 Task: Open Card Card0000000048 in Board Board0000000012 in Workspace WS0000000004 in Trello. Add Member Carxxstreet791@gmail.com to Card Card0000000048 in Board Board0000000012 in Workspace WS0000000004 in Trello. Add Red Label titled Label0000000048 to Card Card0000000048 in Board Board0000000012 in Workspace WS0000000004 in Trello. Add Checklist CL0000000048 to Card Card0000000048 in Board Board0000000012 in Workspace WS0000000004 in Trello. Add Dates with Start Date as Nov 01 2023 and Due Date as Nov 30 2023 to Card Card0000000048 in Board Board0000000012 in Workspace WS0000000004 in Trello
Action: Mouse moved to (89, 493)
Screenshot: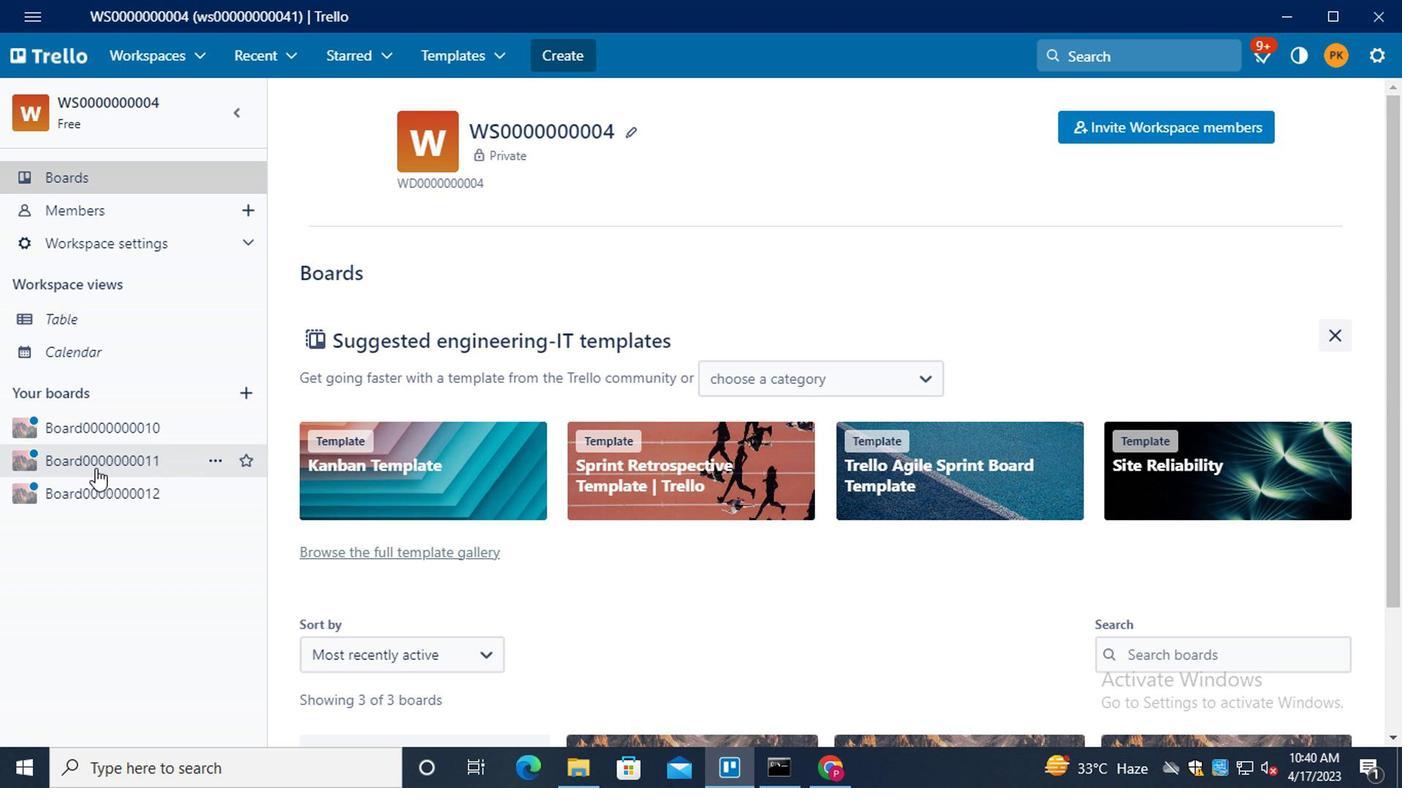 
Action: Mouse pressed left at (89, 493)
Screenshot: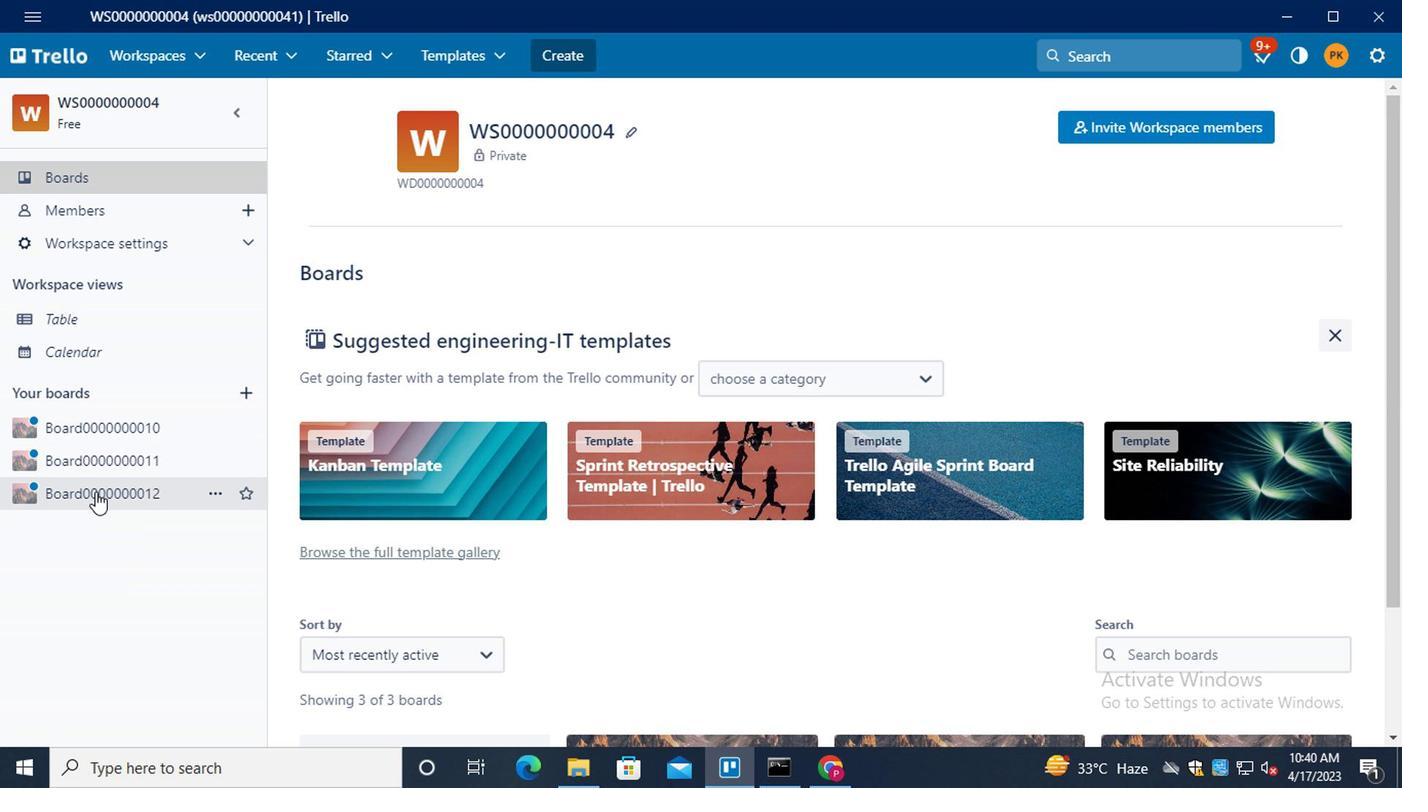 
Action: Mouse moved to (372, 475)
Screenshot: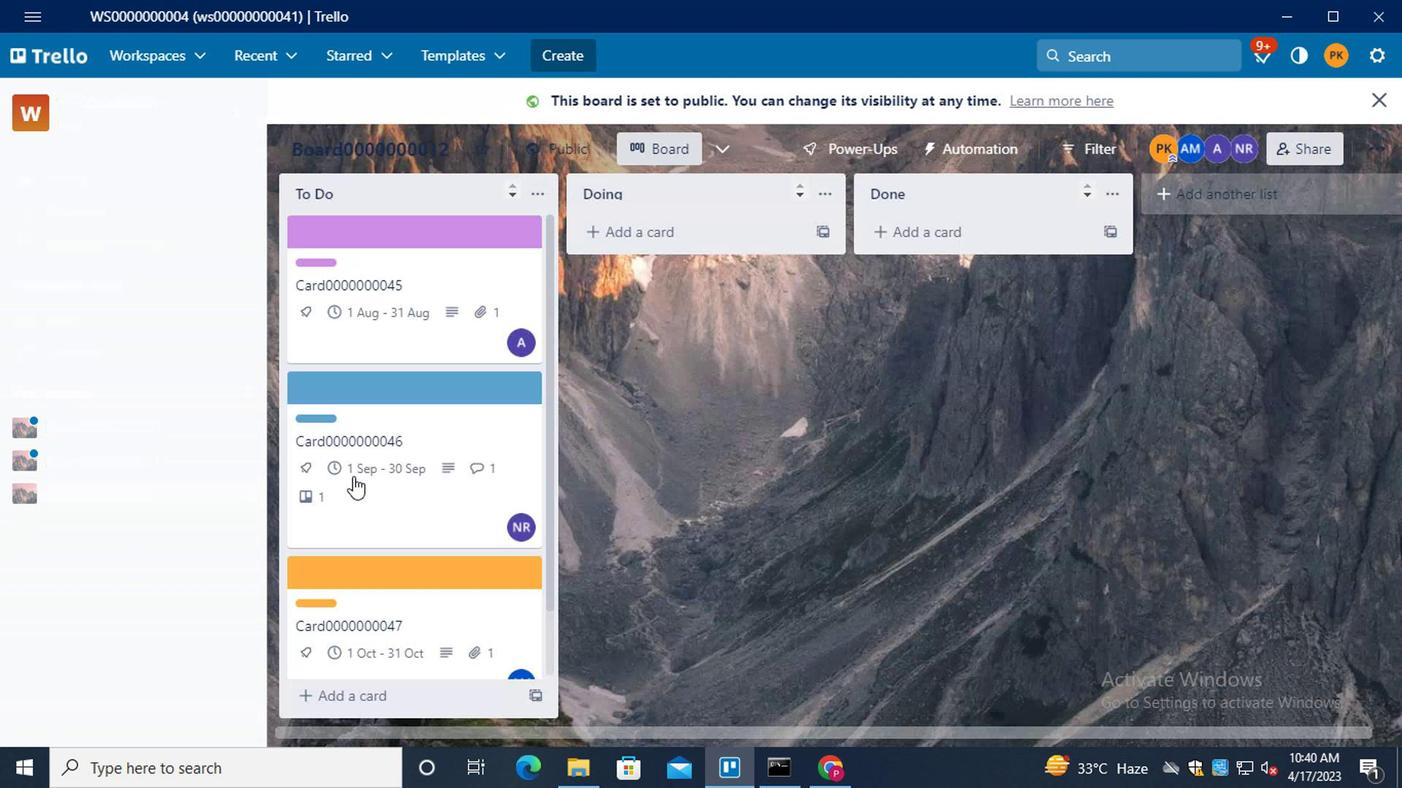 
Action: Mouse scrolled (372, 474) with delta (0, 0)
Screenshot: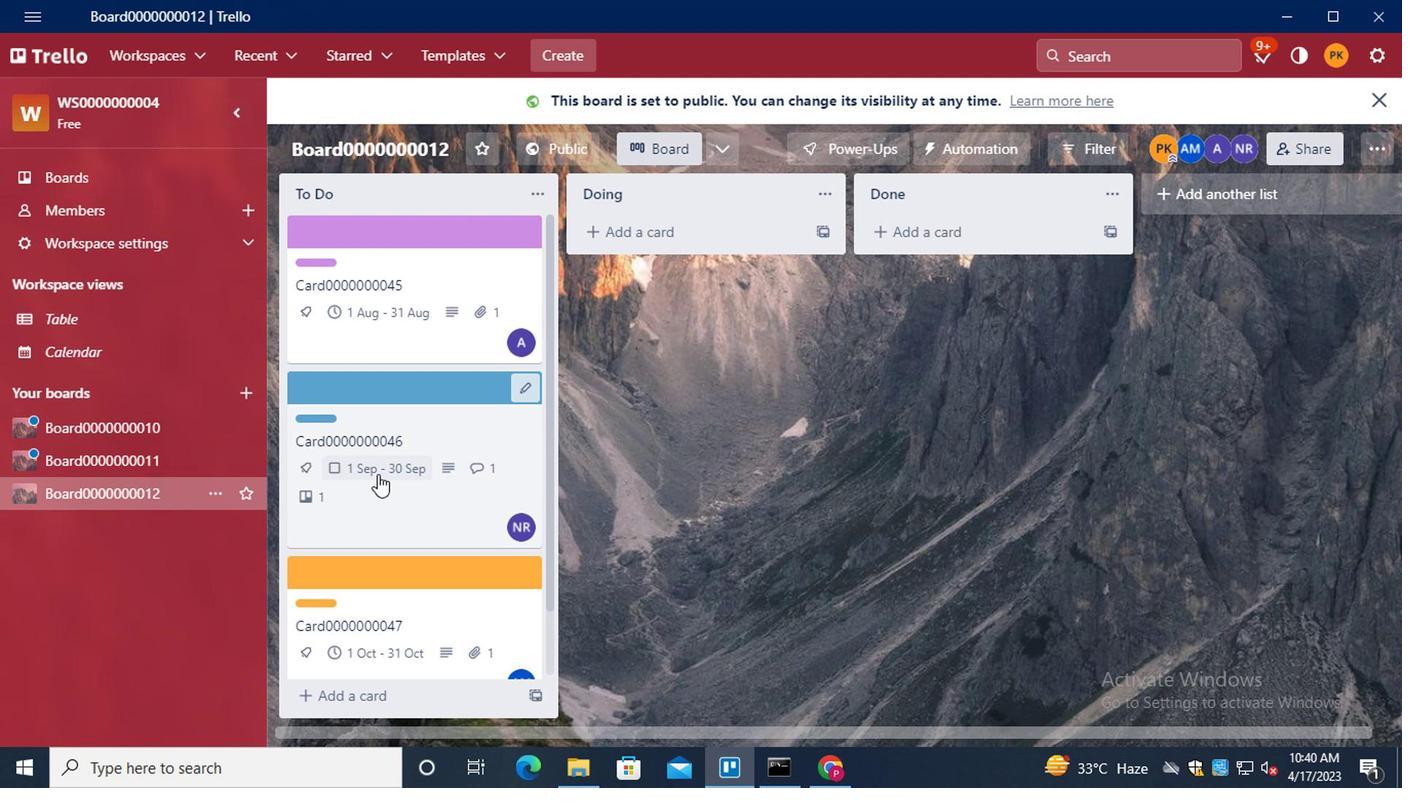 
Action: Mouse scrolled (372, 474) with delta (0, 0)
Screenshot: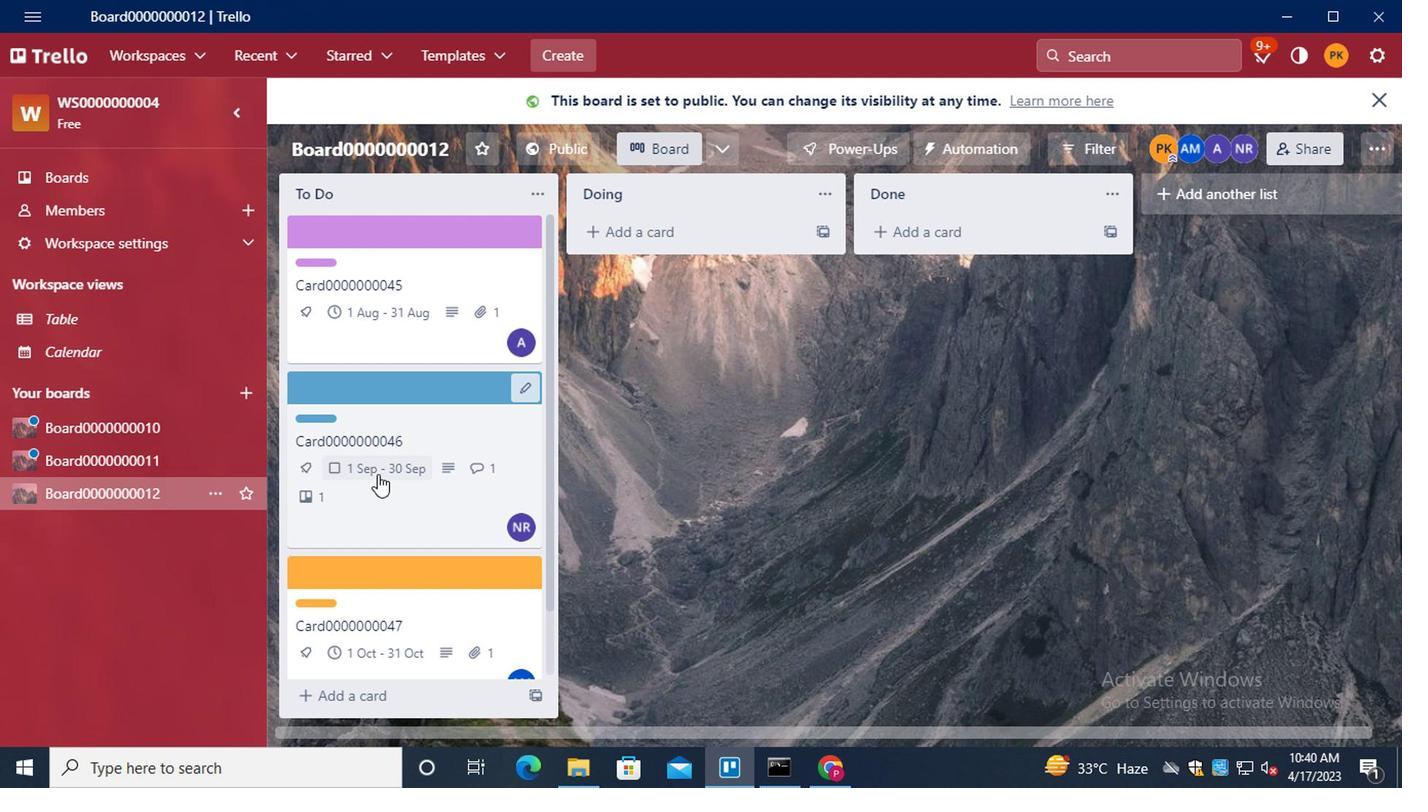 
Action: Mouse scrolled (372, 474) with delta (0, 0)
Screenshot: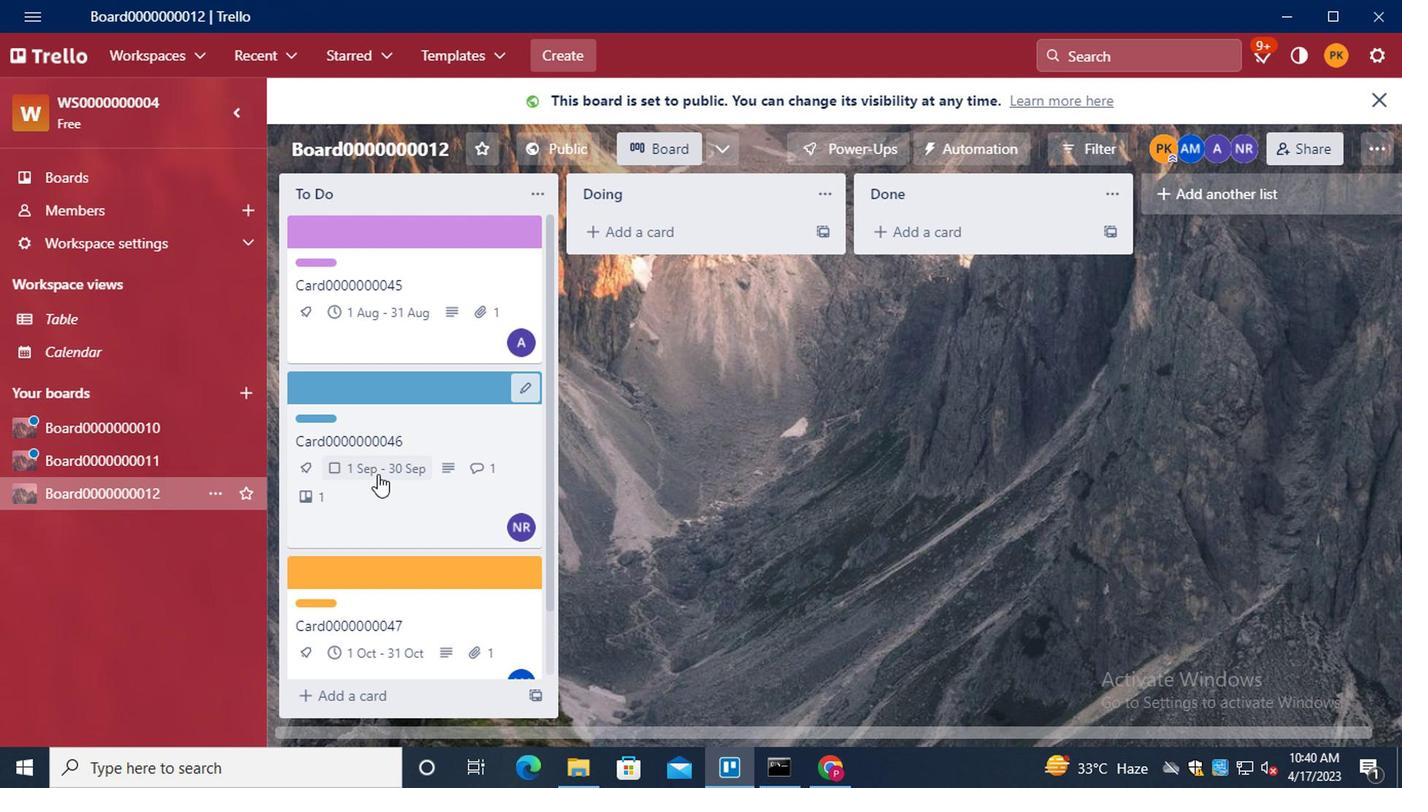 
Action: Mouse moved to (420, 673)
Screenshot: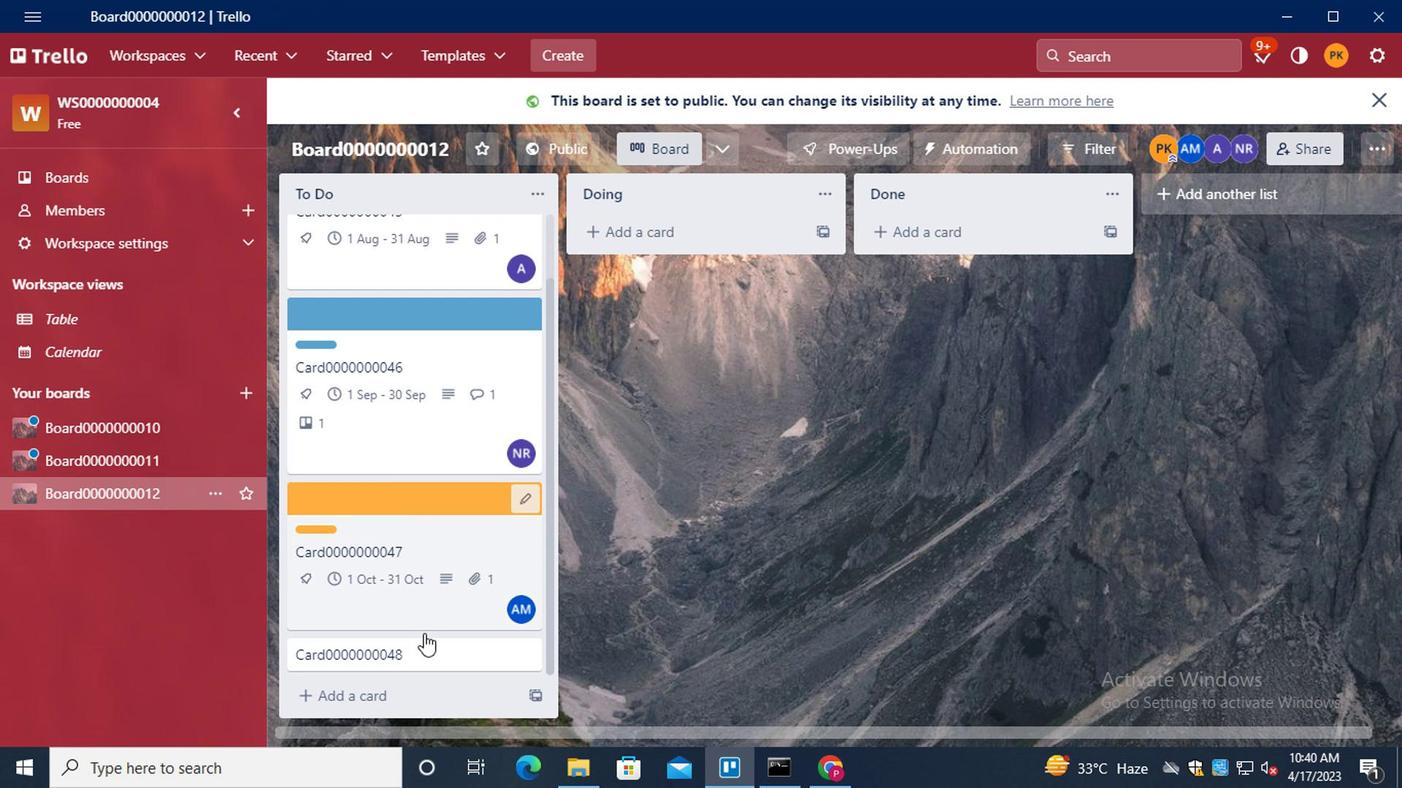 
Action: Mouse pressed left at (420, 673)
Screenshot: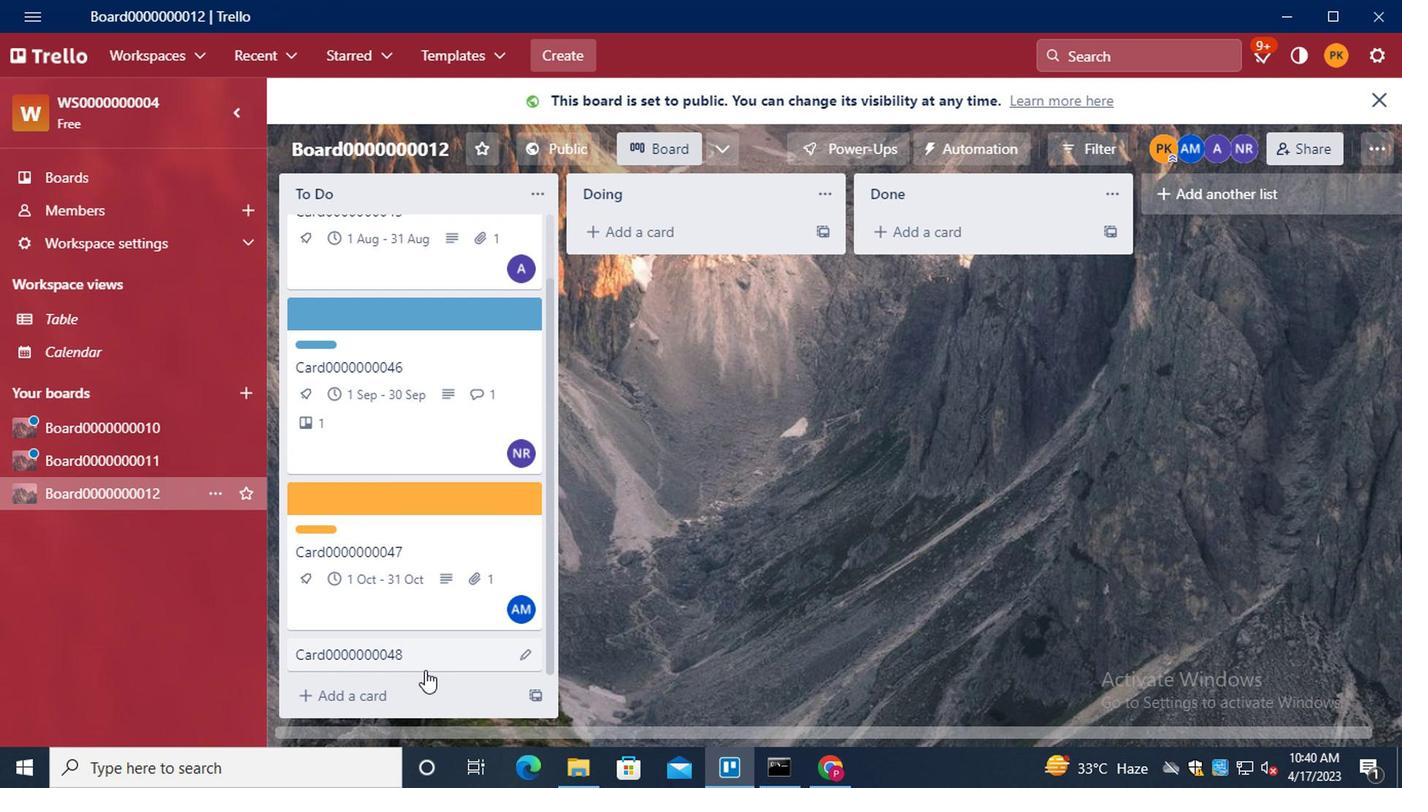 
Action: Mouse moved to (962, 267)
Screenshot: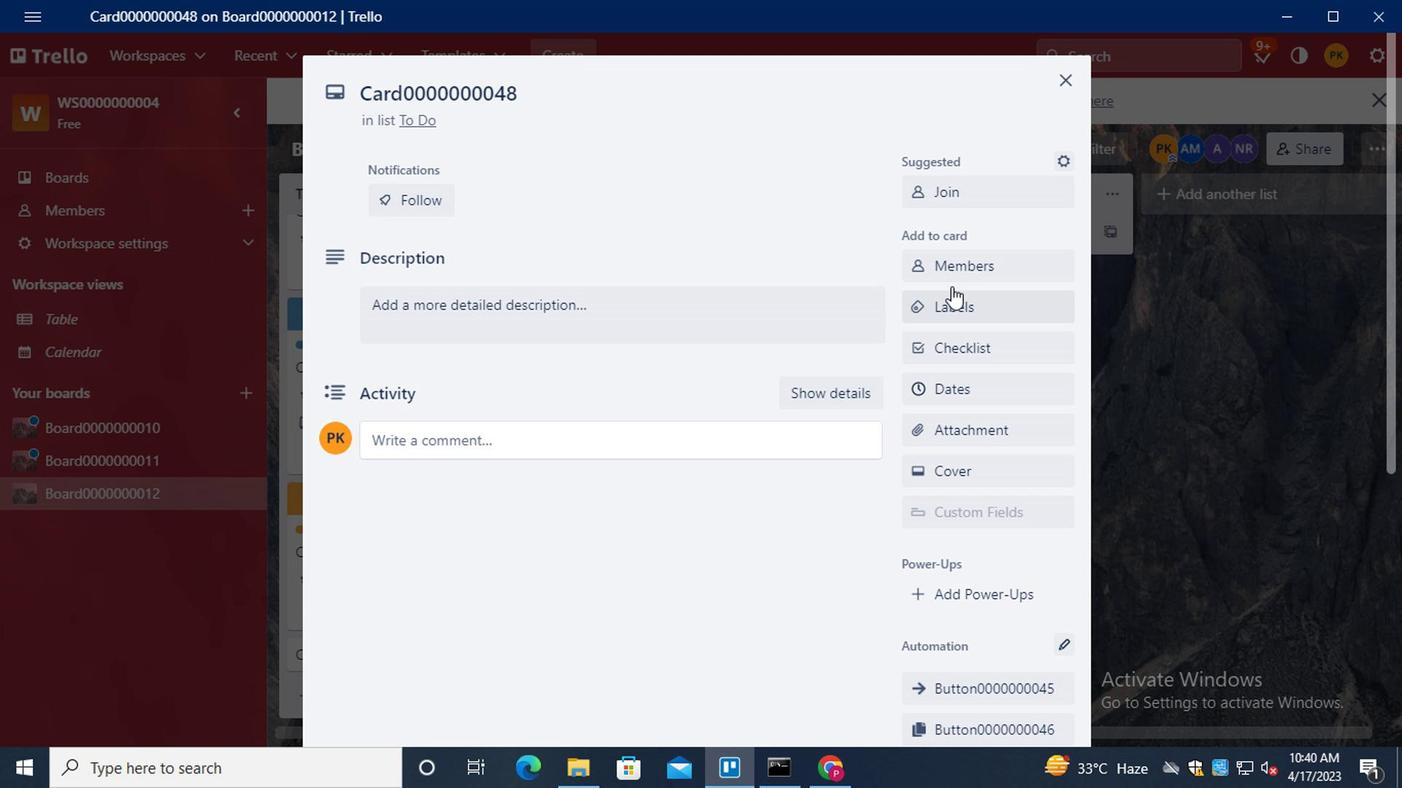 
Action: Mouse pressed left at (962, 267)
Screenshot: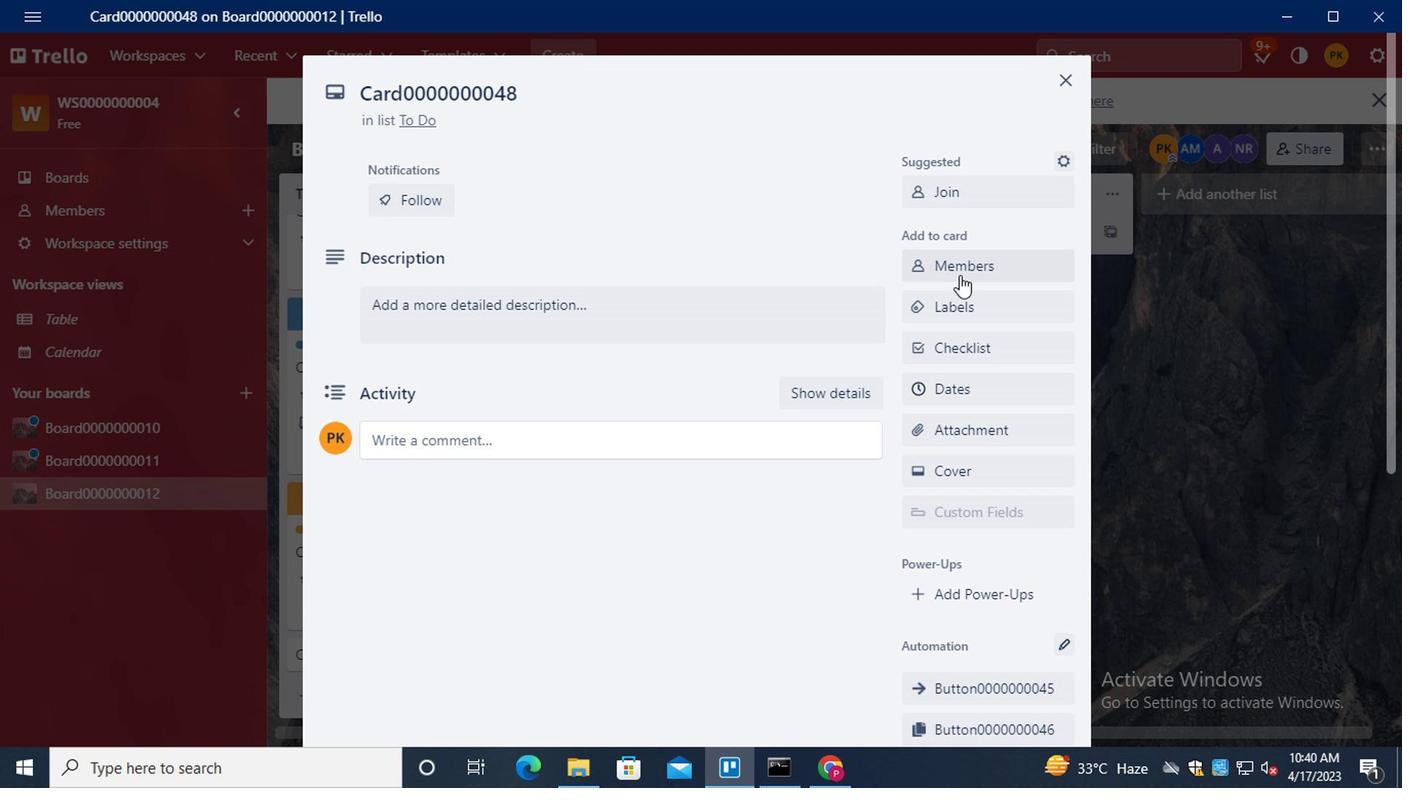 
Action: Mouse moved to (922, 292)
Screenshot: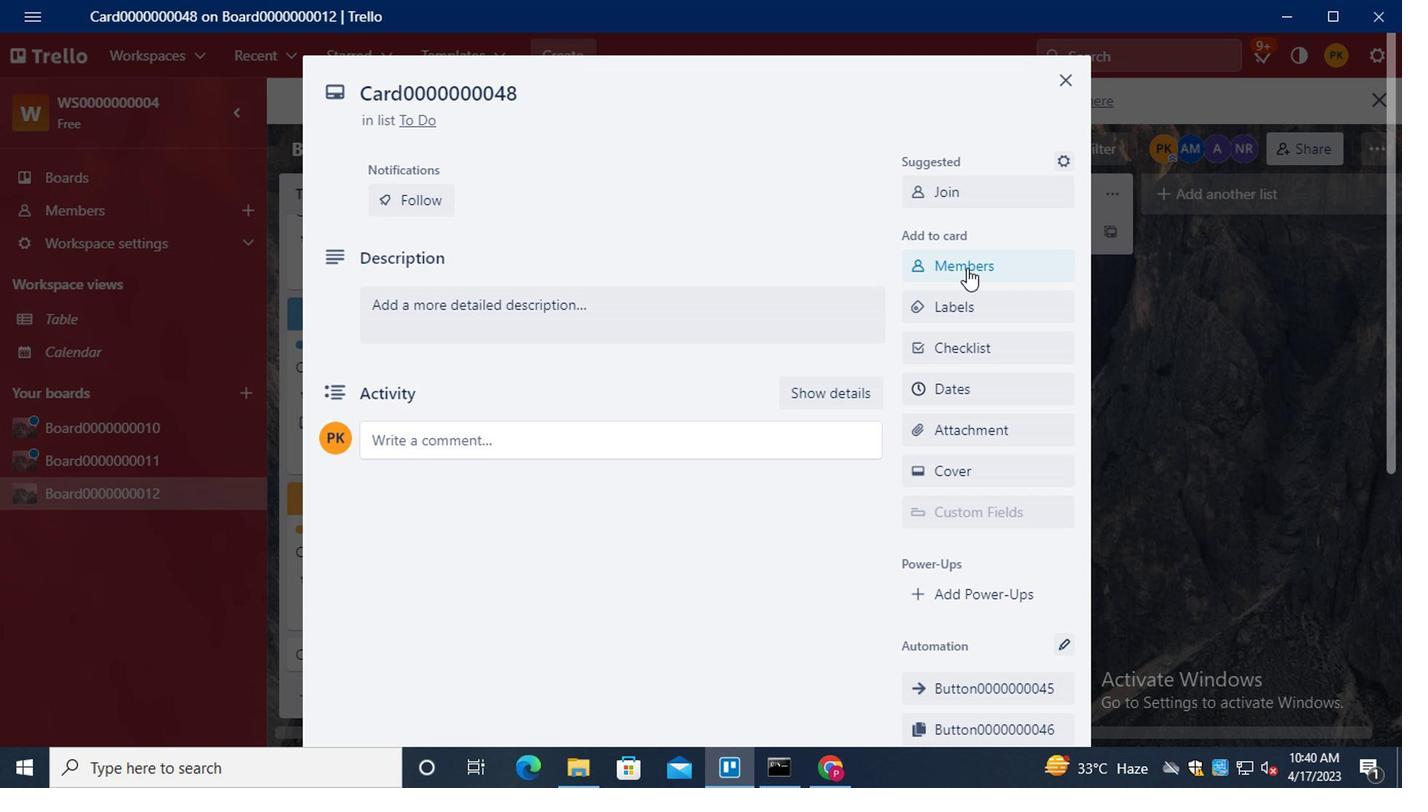 
Action: Key pressed <Key.shift>CAR
Screenshot: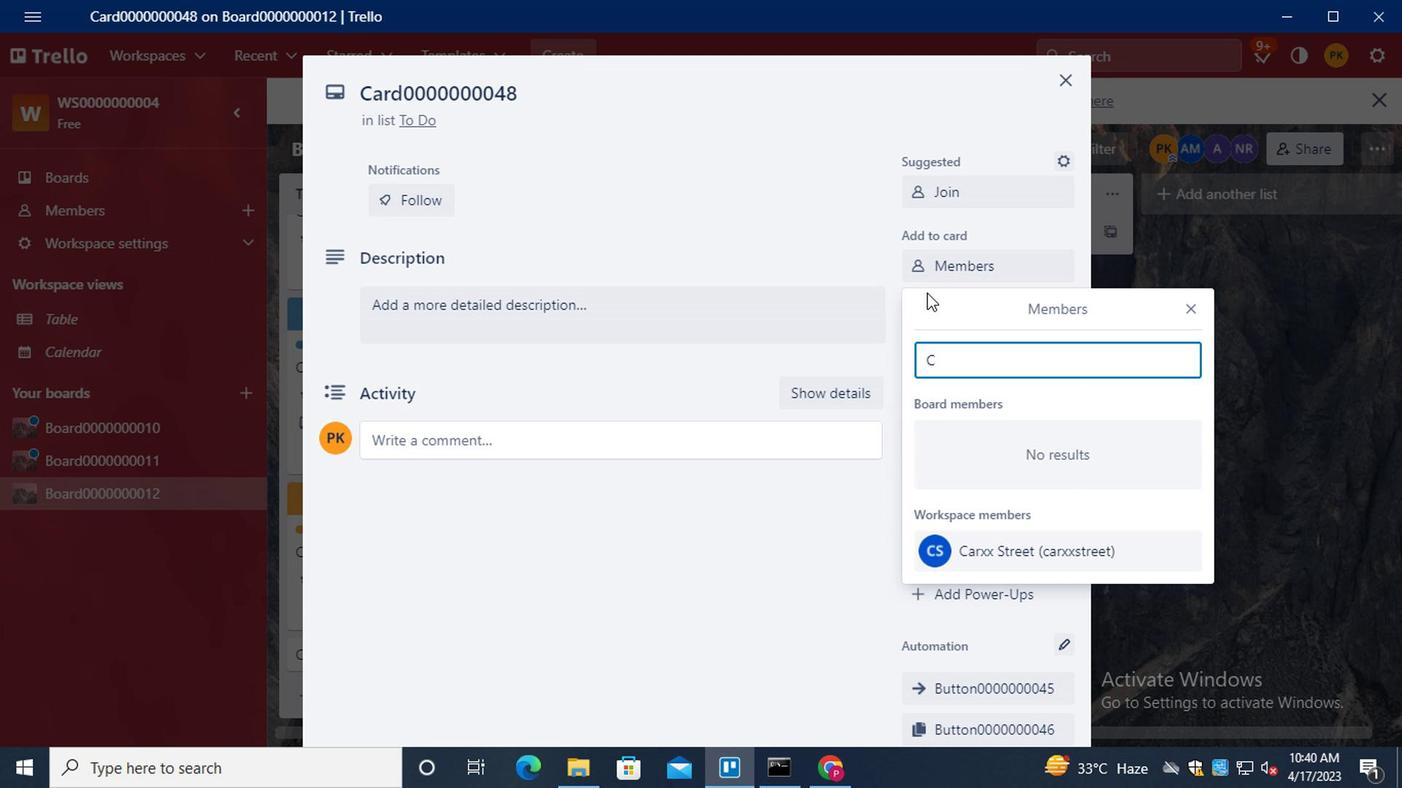 
Action: Mouse moved to (987, 555)
Screenshot: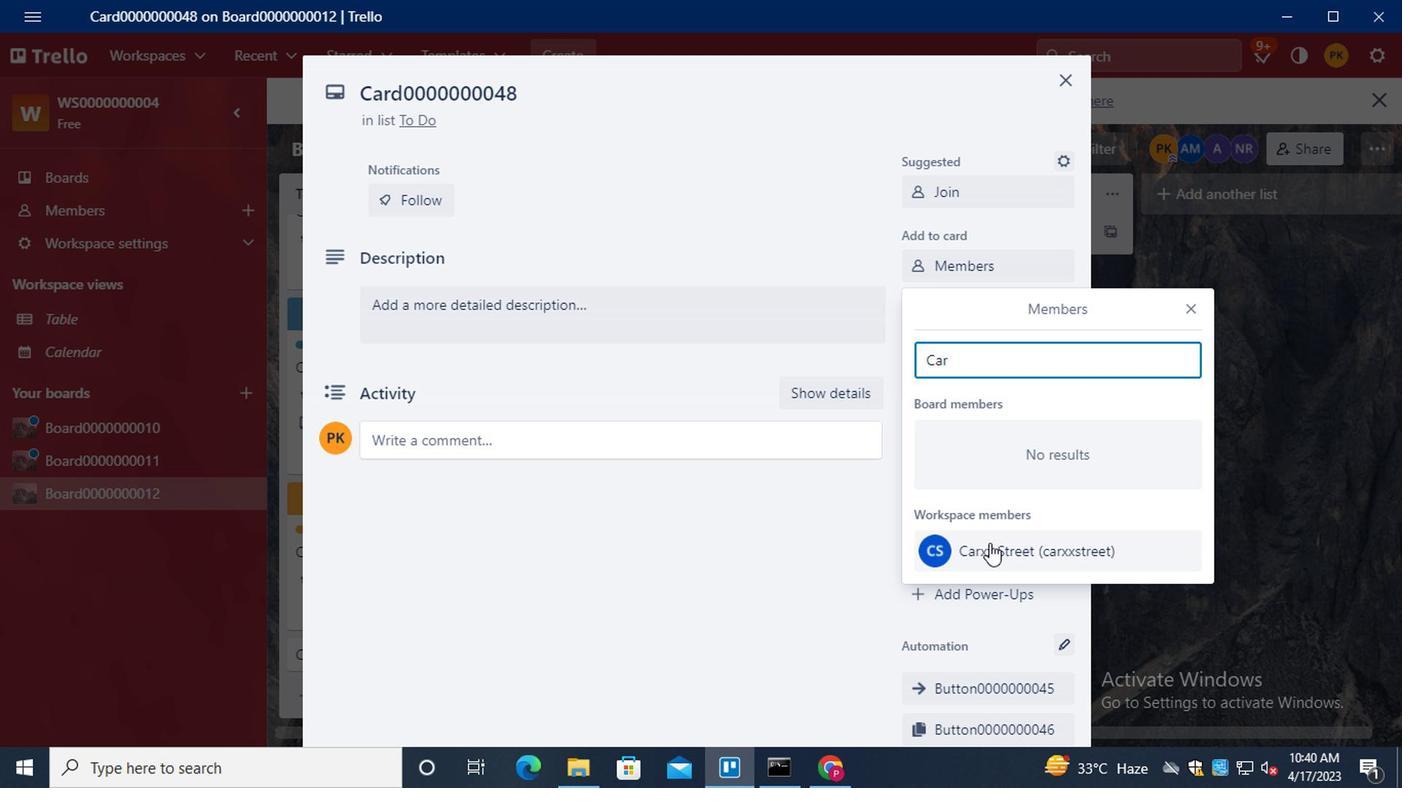 
Action: Mouse pressed left at (987, 555)
Screenshot: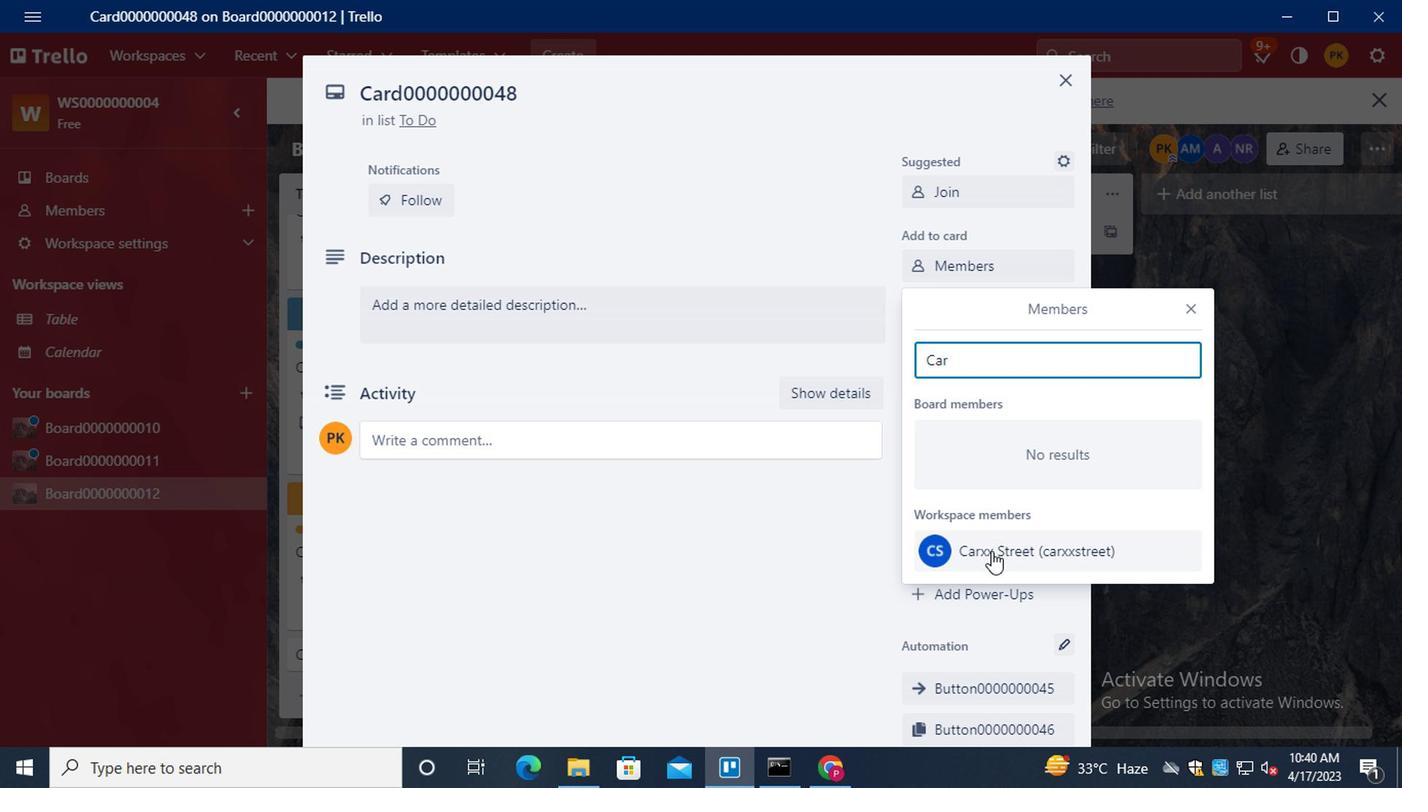 
Action: Mouse moved to (1186, 311)
Screenshot: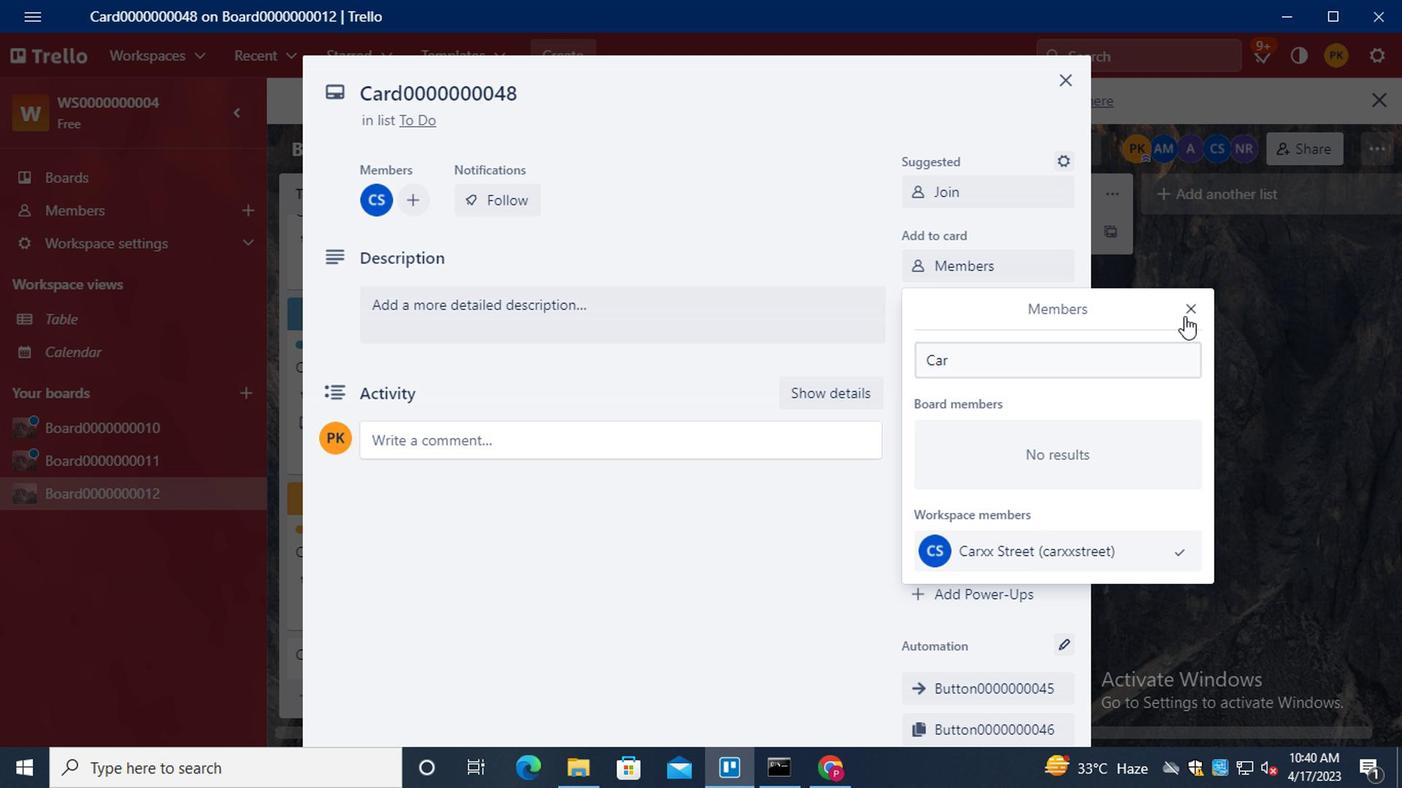 
Action: Mouse pressed left at (1186, 311)
Screenshot: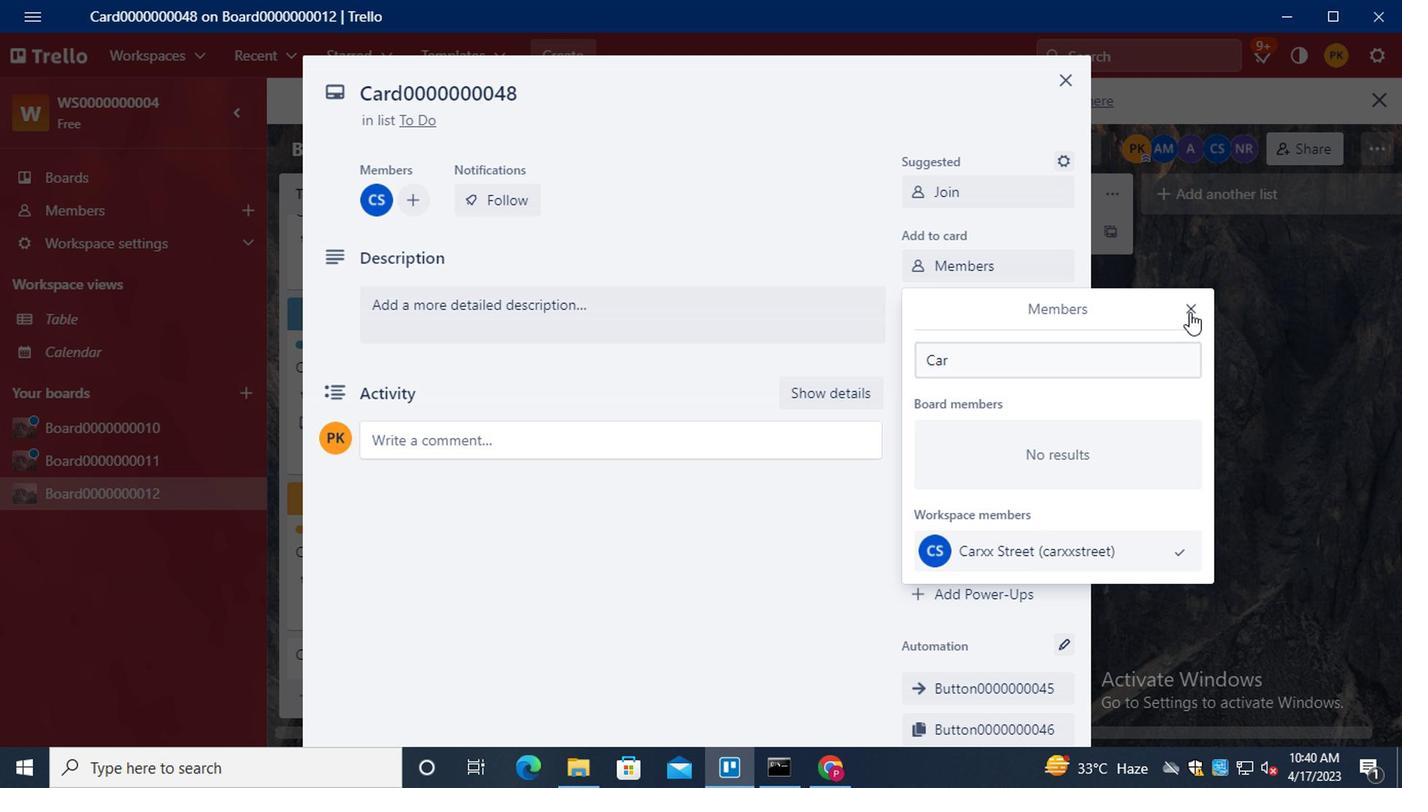 
Action: Mouse moved to (985, 315)
Screenshot: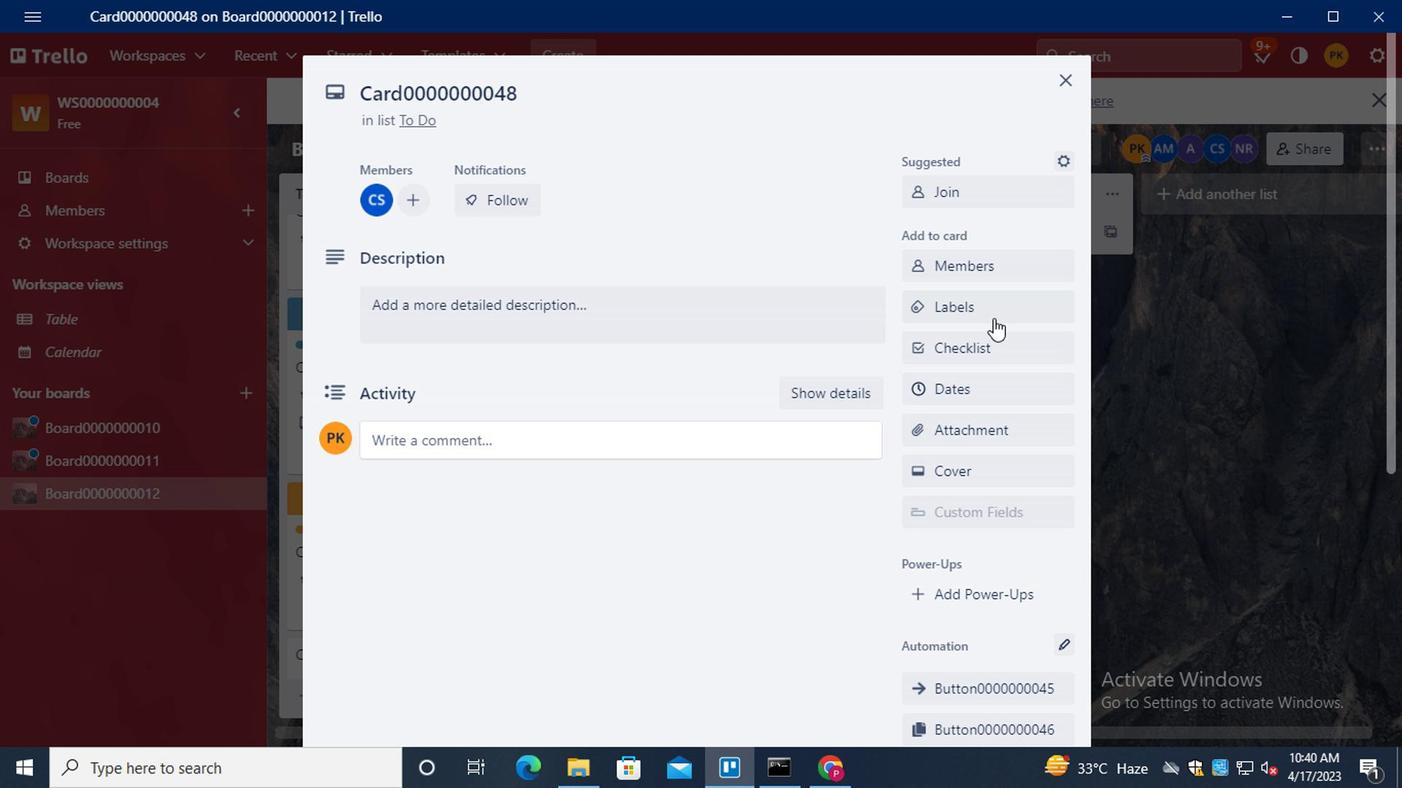 
Action: Mouse pressed left at (985, 315)
Screenshot: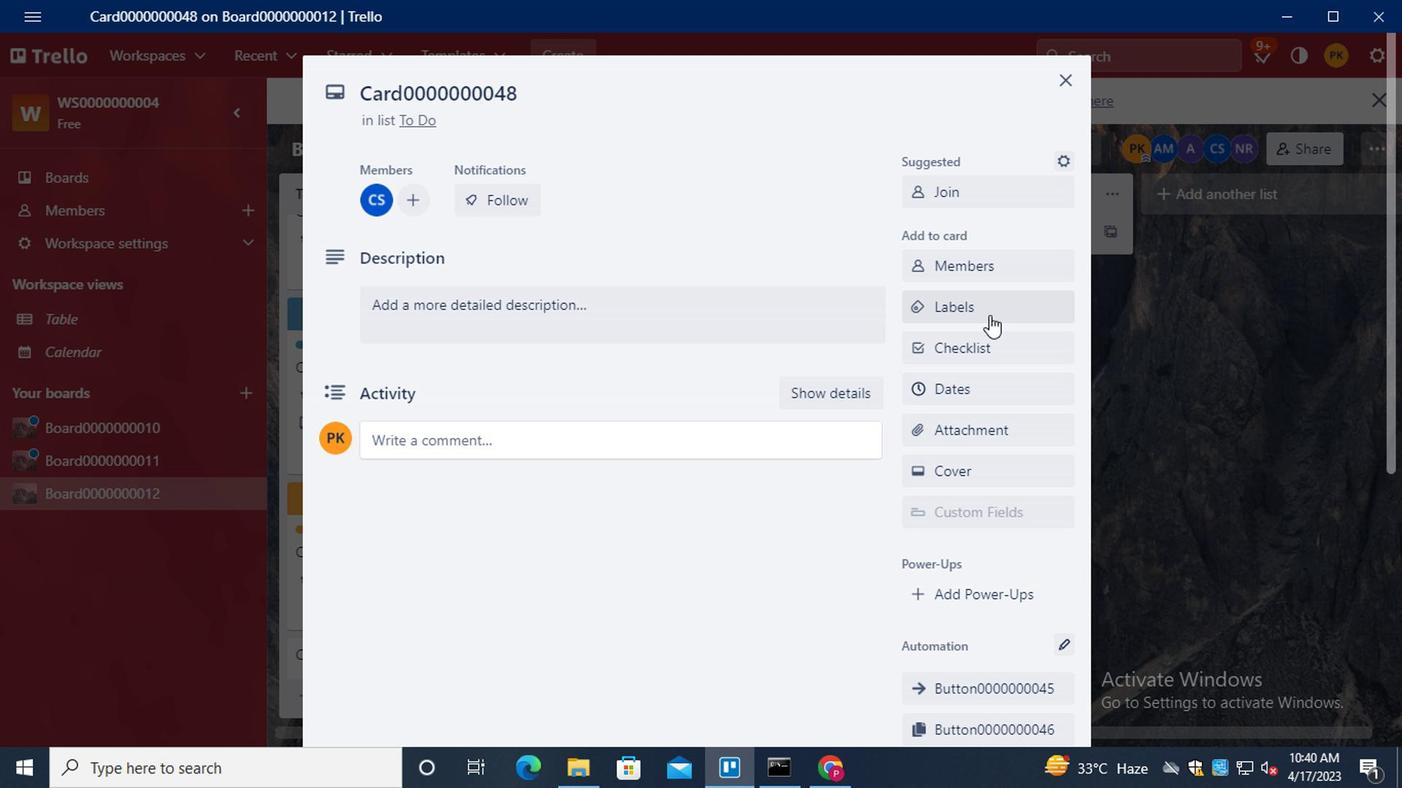 
Action: Mouse moved to (1024, 566)
Screenshot: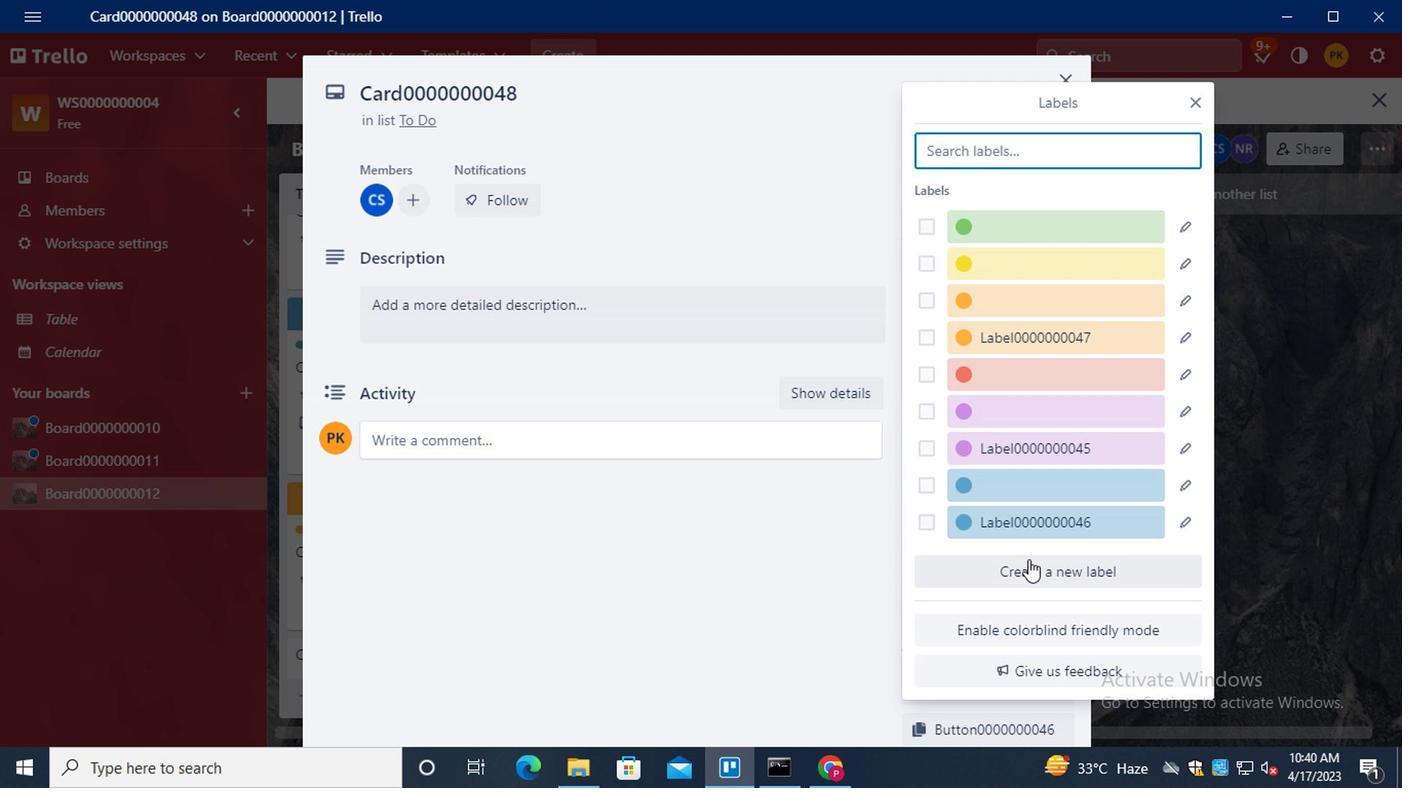 
Action: Mouse pressed left at (1024, 566)
Screenshot: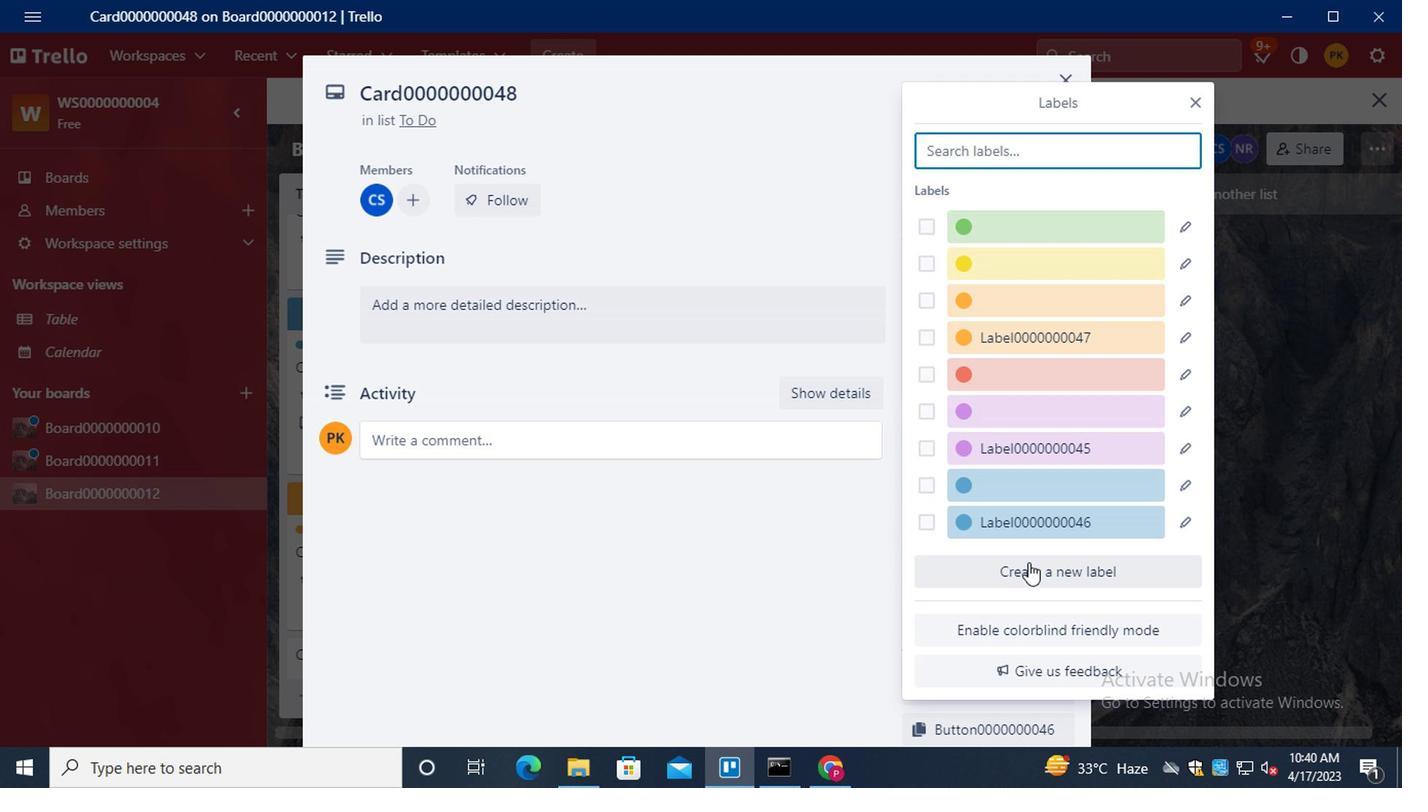 
Action: Key pressed <Key.shift>LABEL0000000048
Screenshot: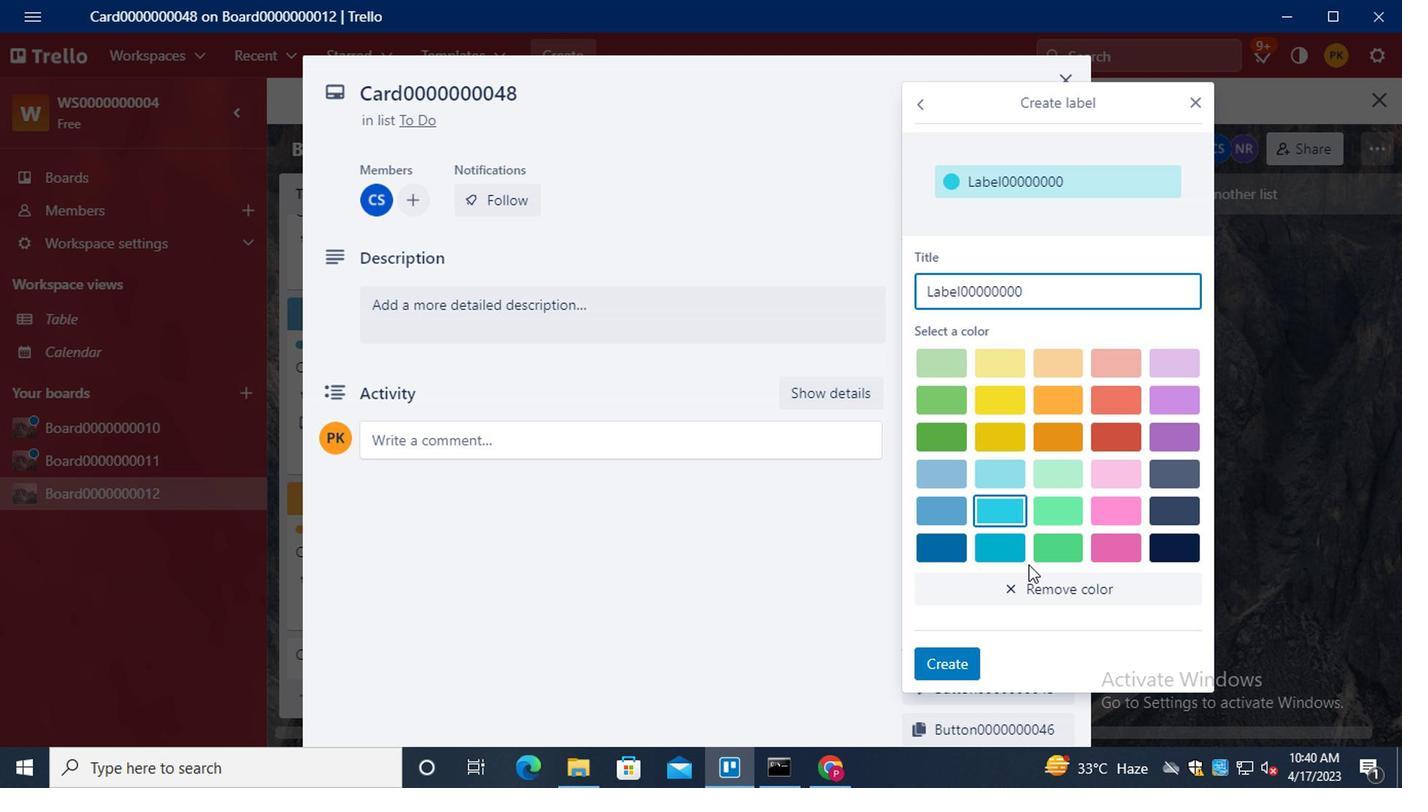 
Action: Mouse moved to (1124, 412)
Screenshot: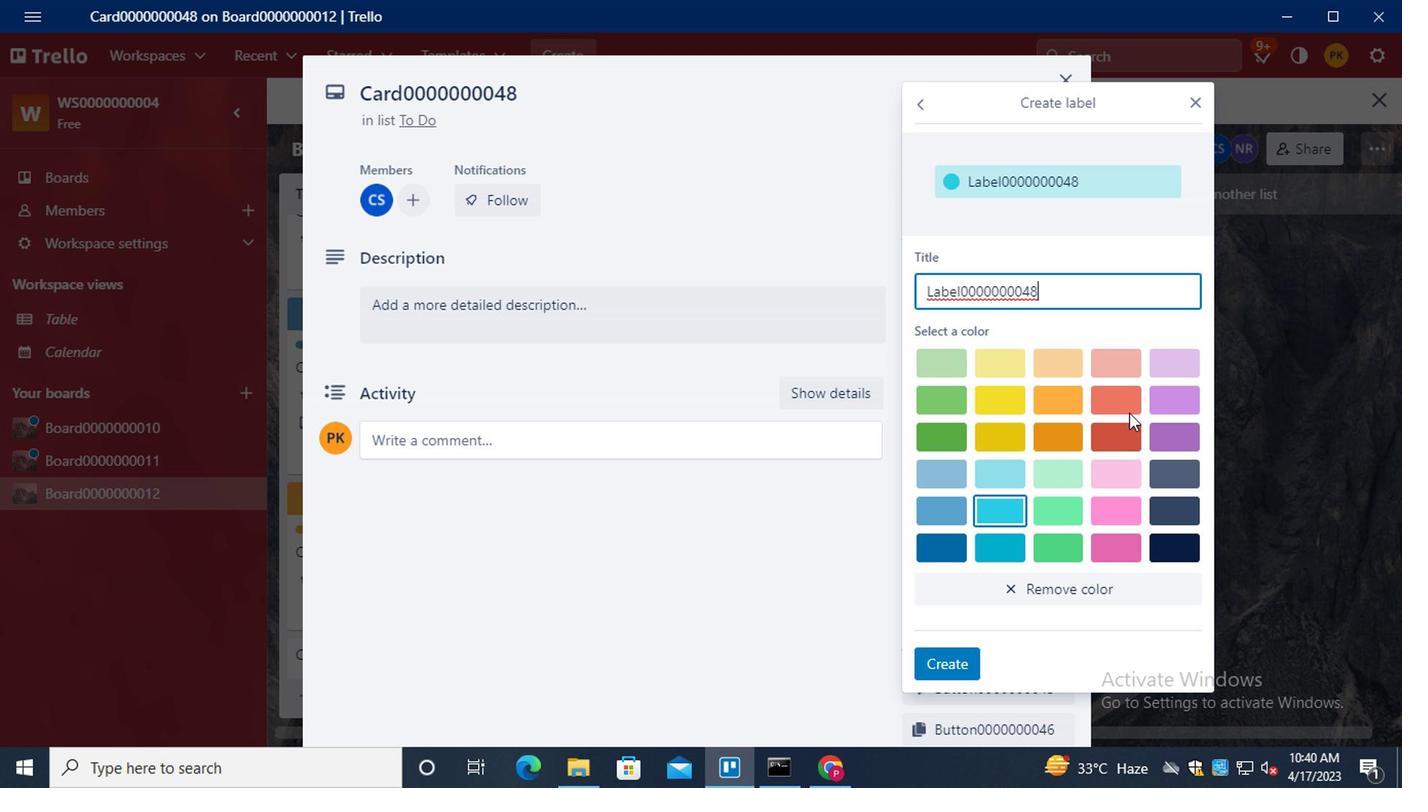 
Action: Mouse pressed left at (1124, 412)
Screenshot: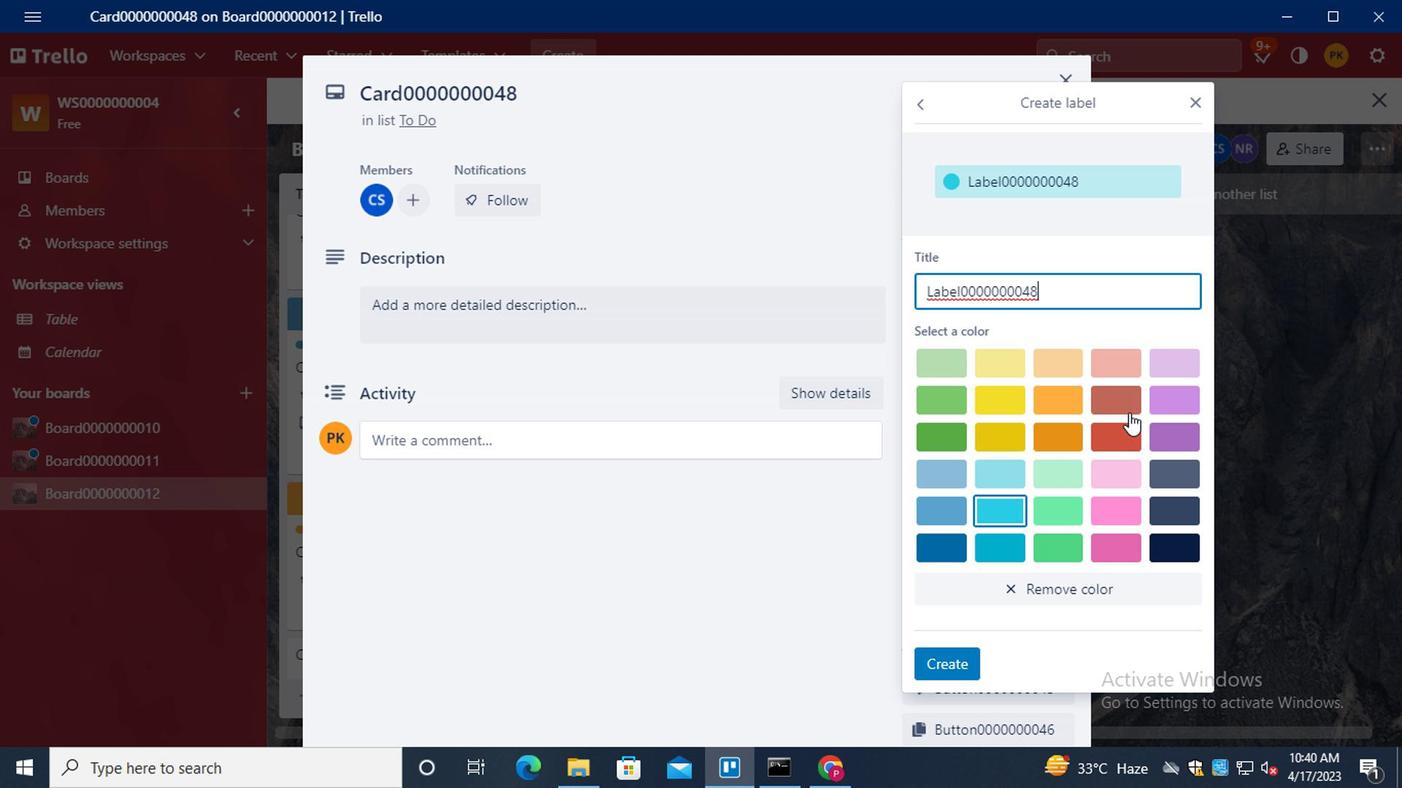 
Action: Mouse moved to (957, 661)
Screenshot: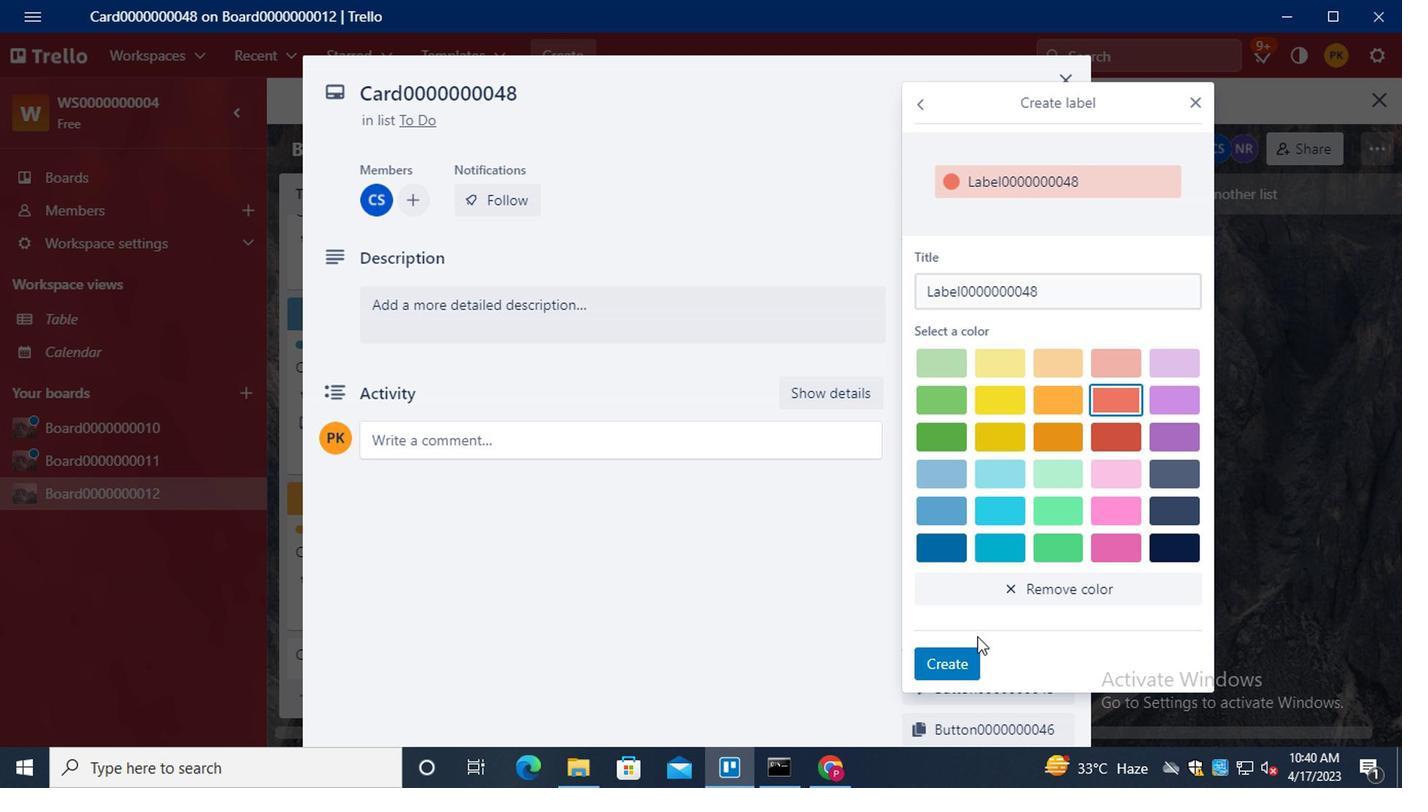 
Action: Mouse pressed left at (957, 661)
Screenshot: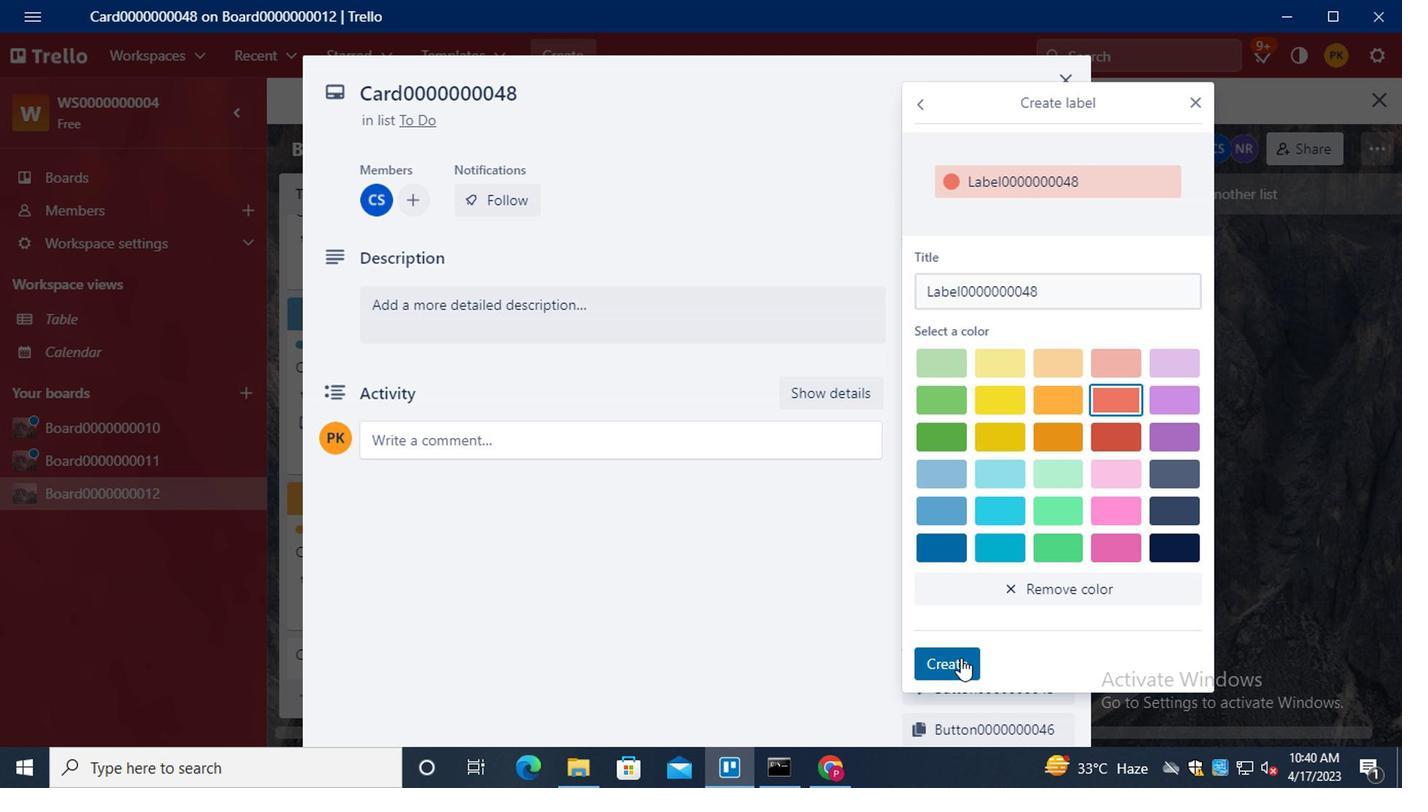 
Action: Mouse moved to (1192, 103)
Screenshot: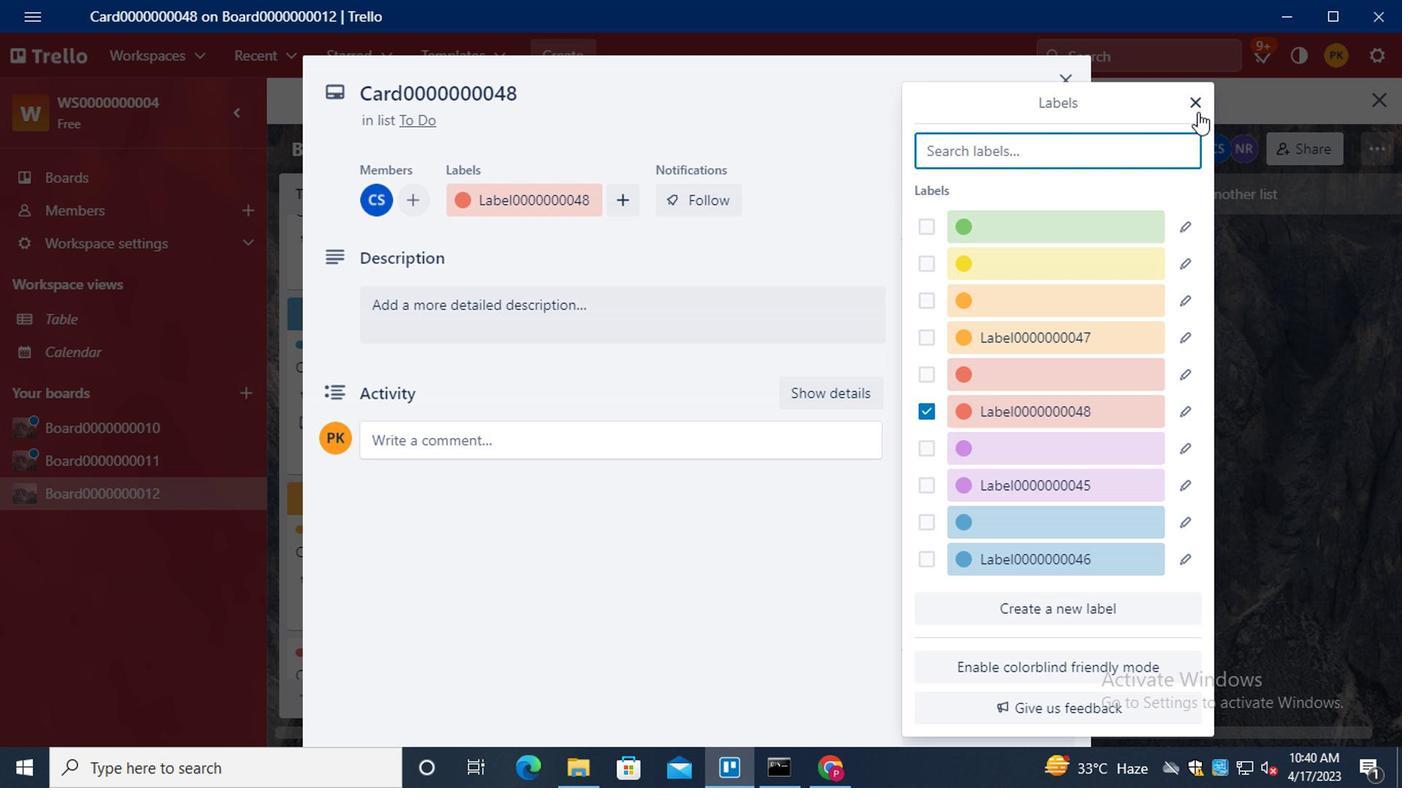 
Action: Mouse pressed left at (1192, 103)
Screenshot: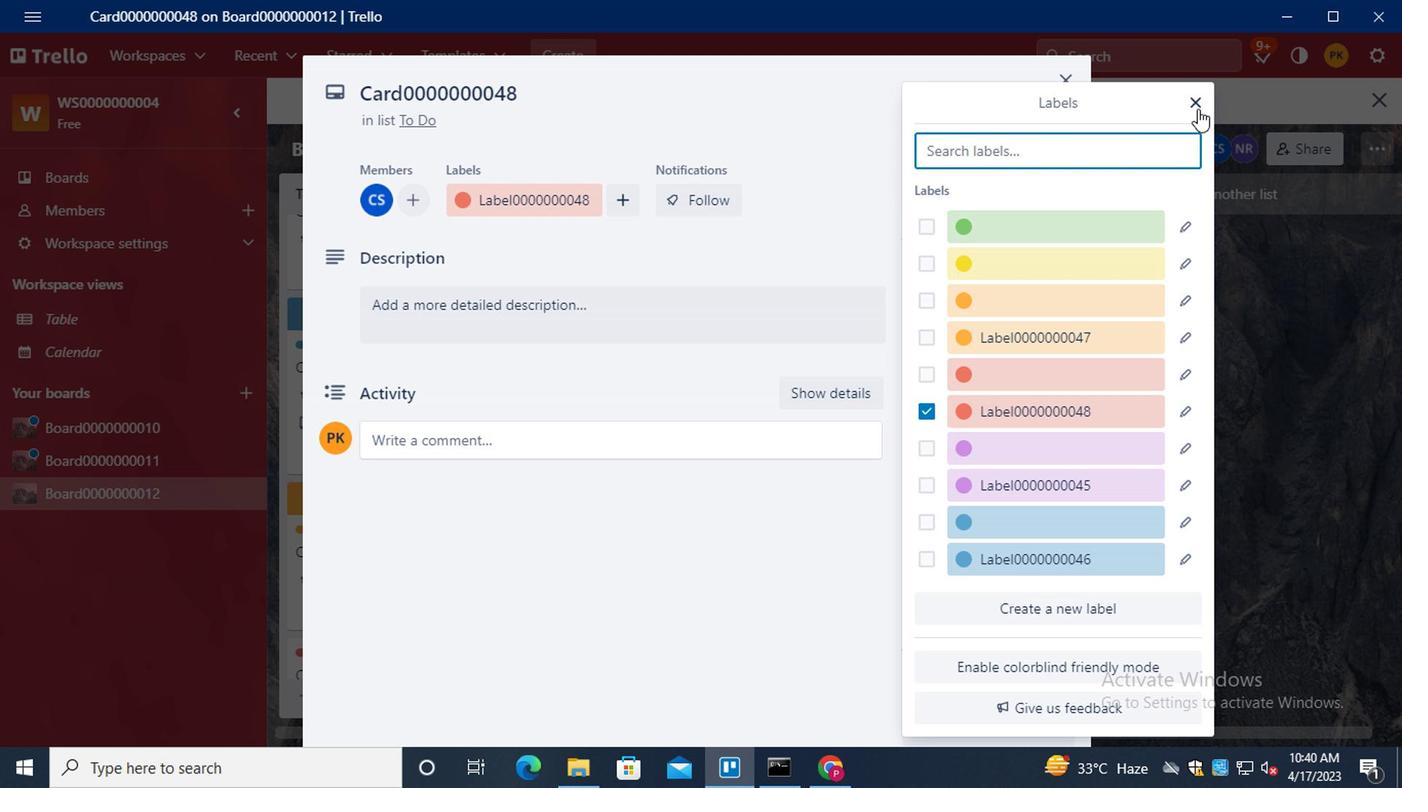 
Action: Mouse moved to (941, 349)
Screenshot: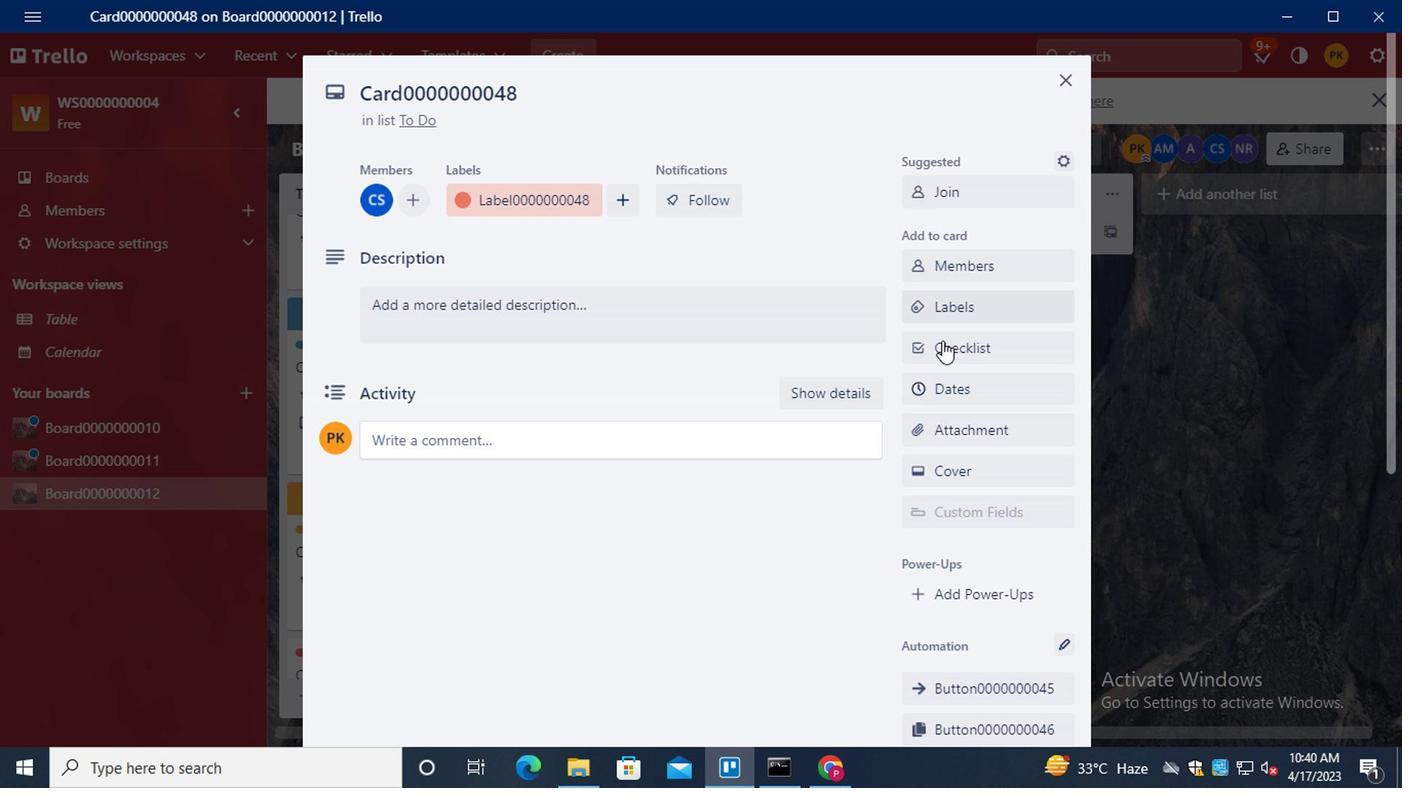 
Action: Mouse pressed left at (941, 349)
Screenshot: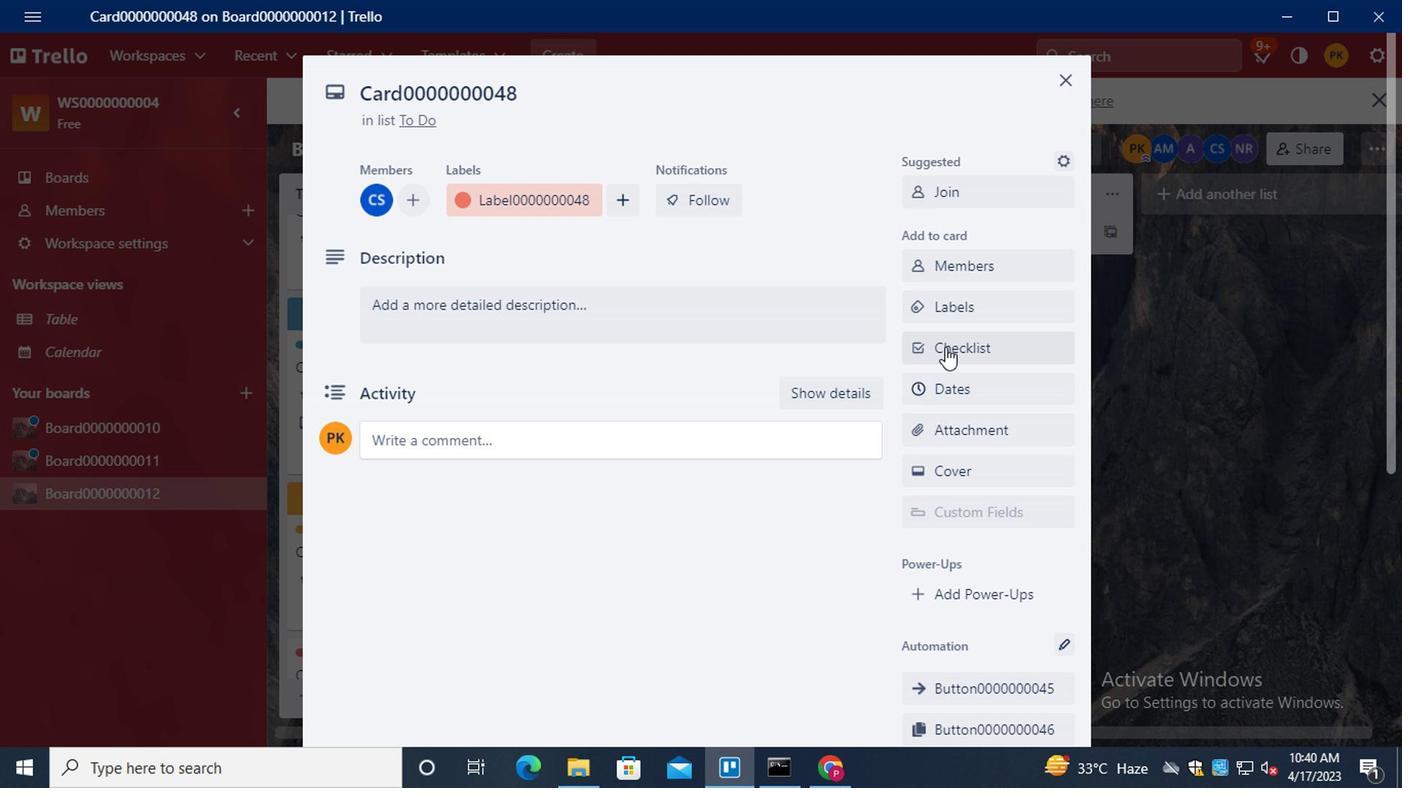 
Action: Key pressed <Key.shift>CL0000000048
Screenshot: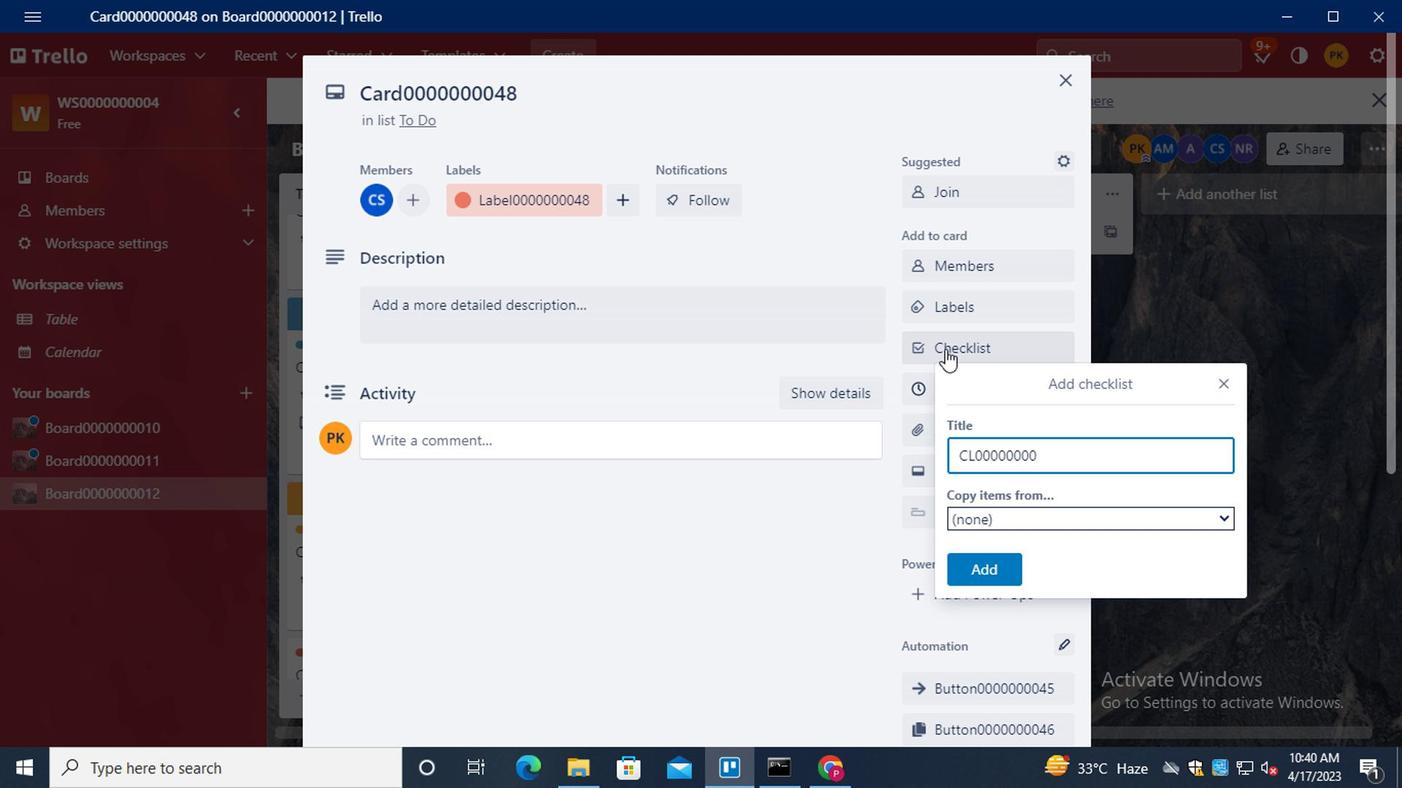 
Action: Mouse moved to (970, 563)
Screenshot: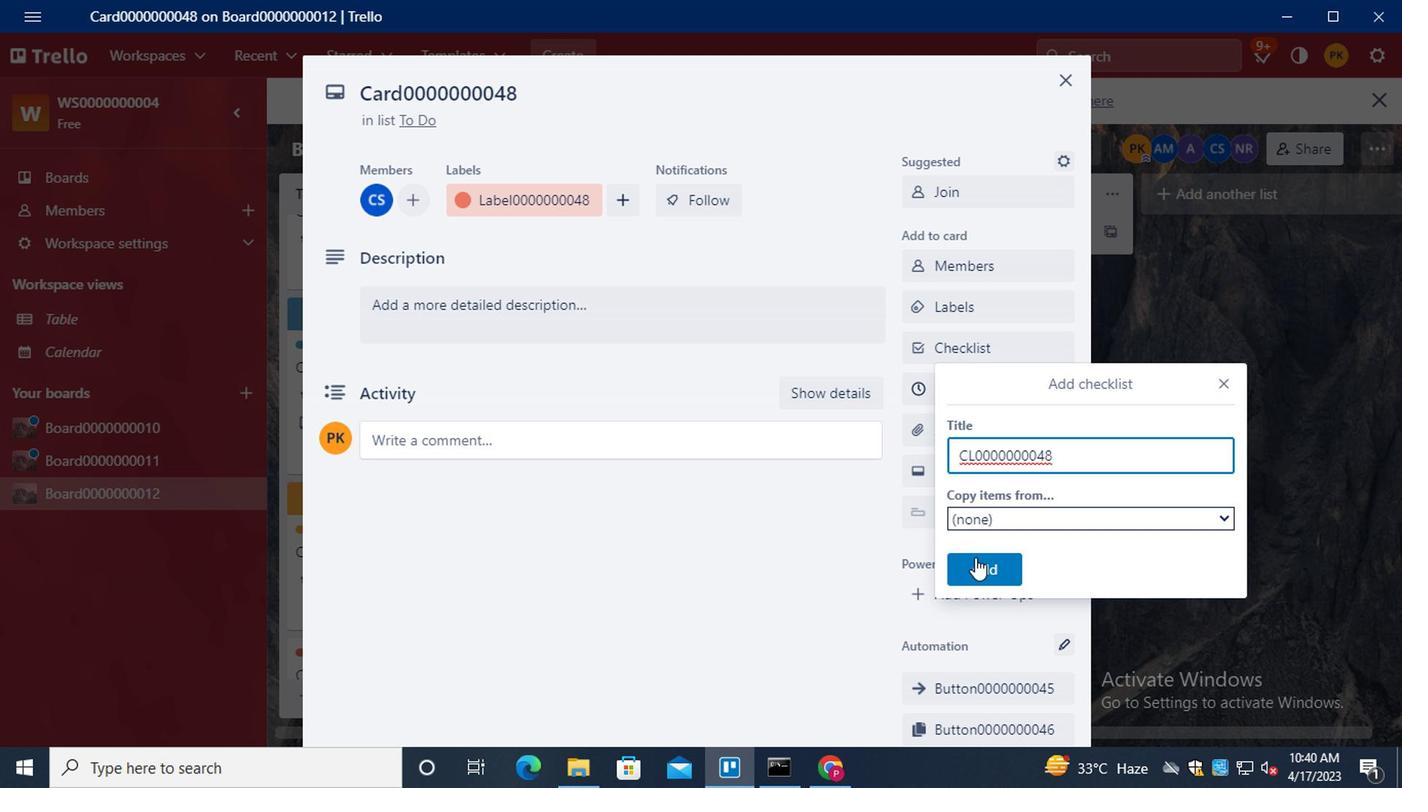 
Action: Mouse pressed left at (970, 563)
Screenshot: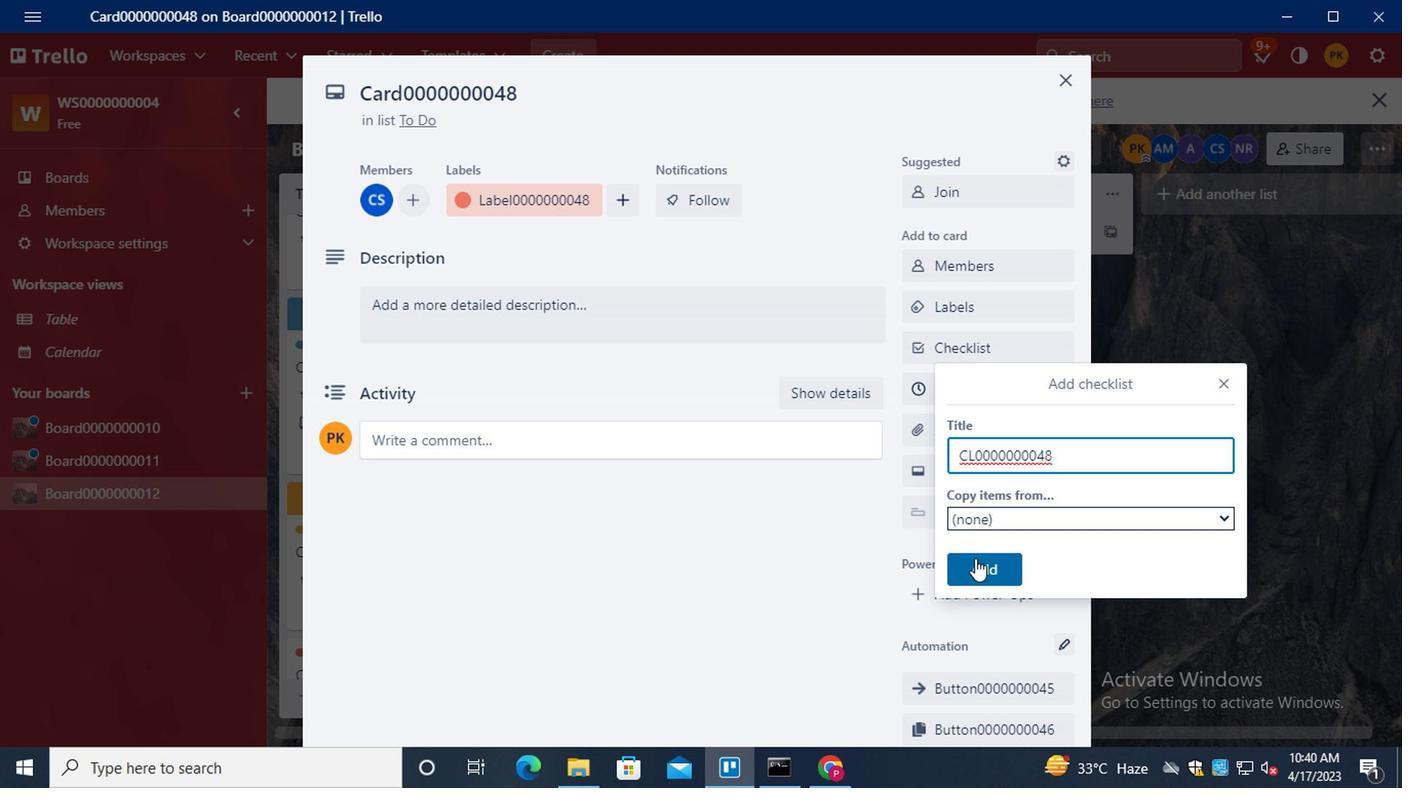 
Action: Mouse moved to (972, 395)
Screenshot: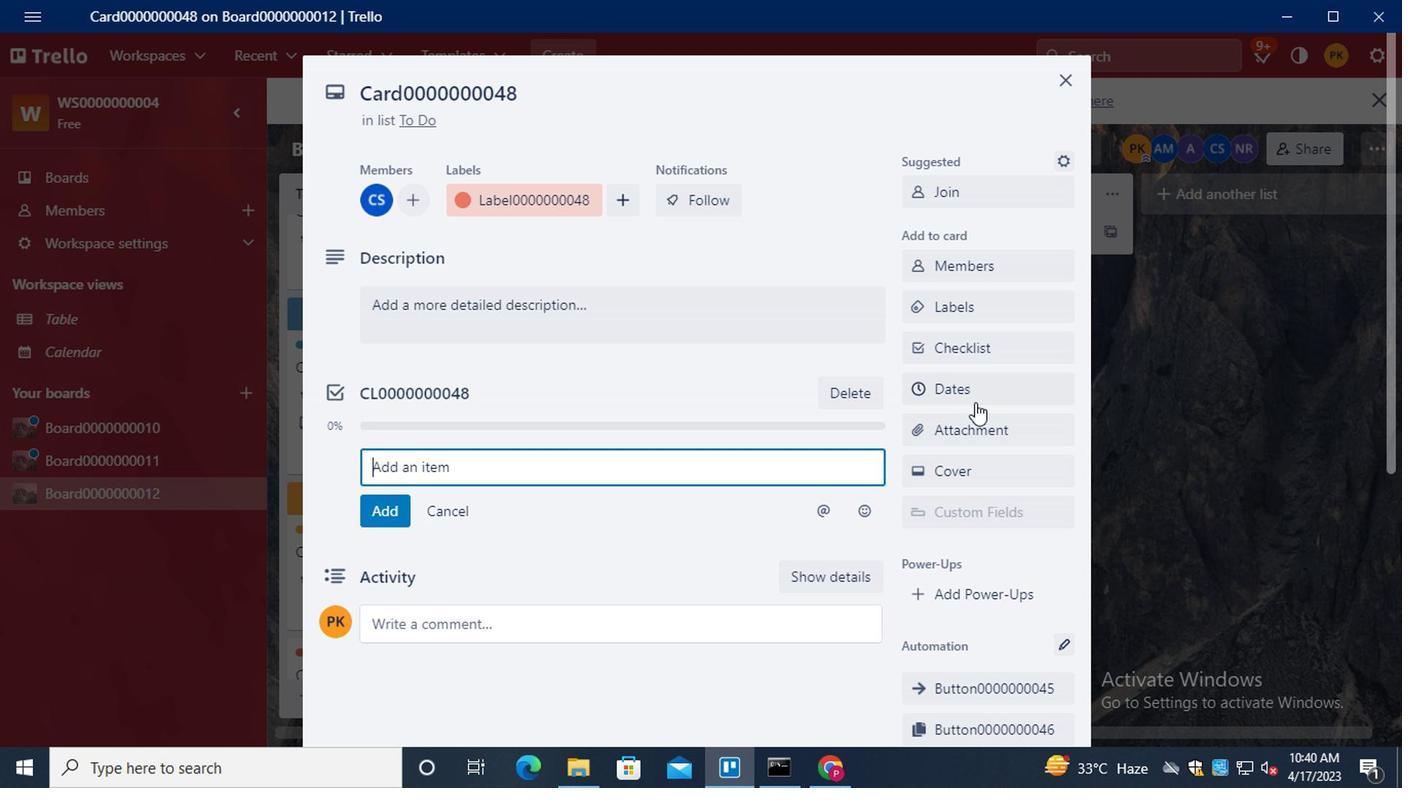 
Action: Mouse pressed left at (972, 395)
Screenshot: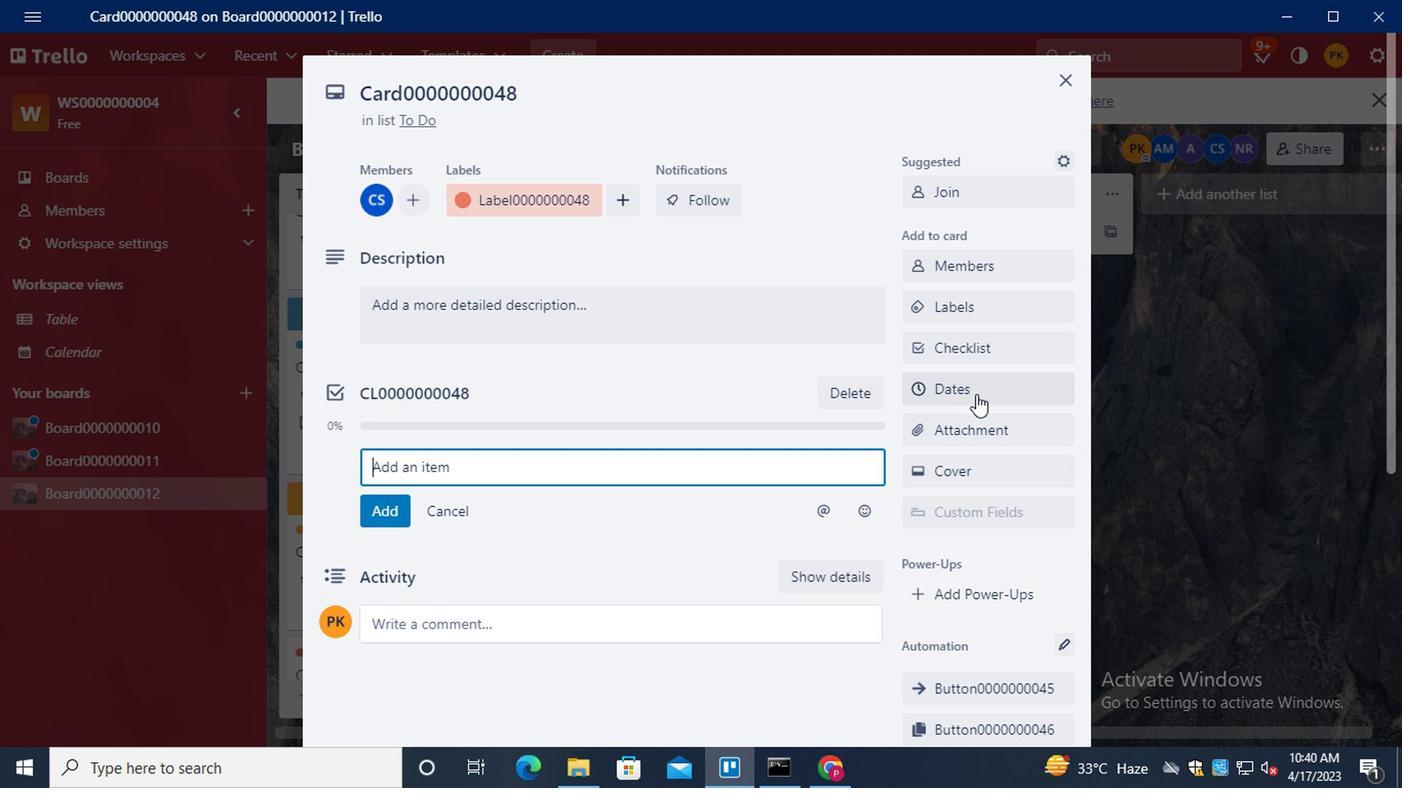 
Action: Mouse moved to (924, 482)
Screenshot: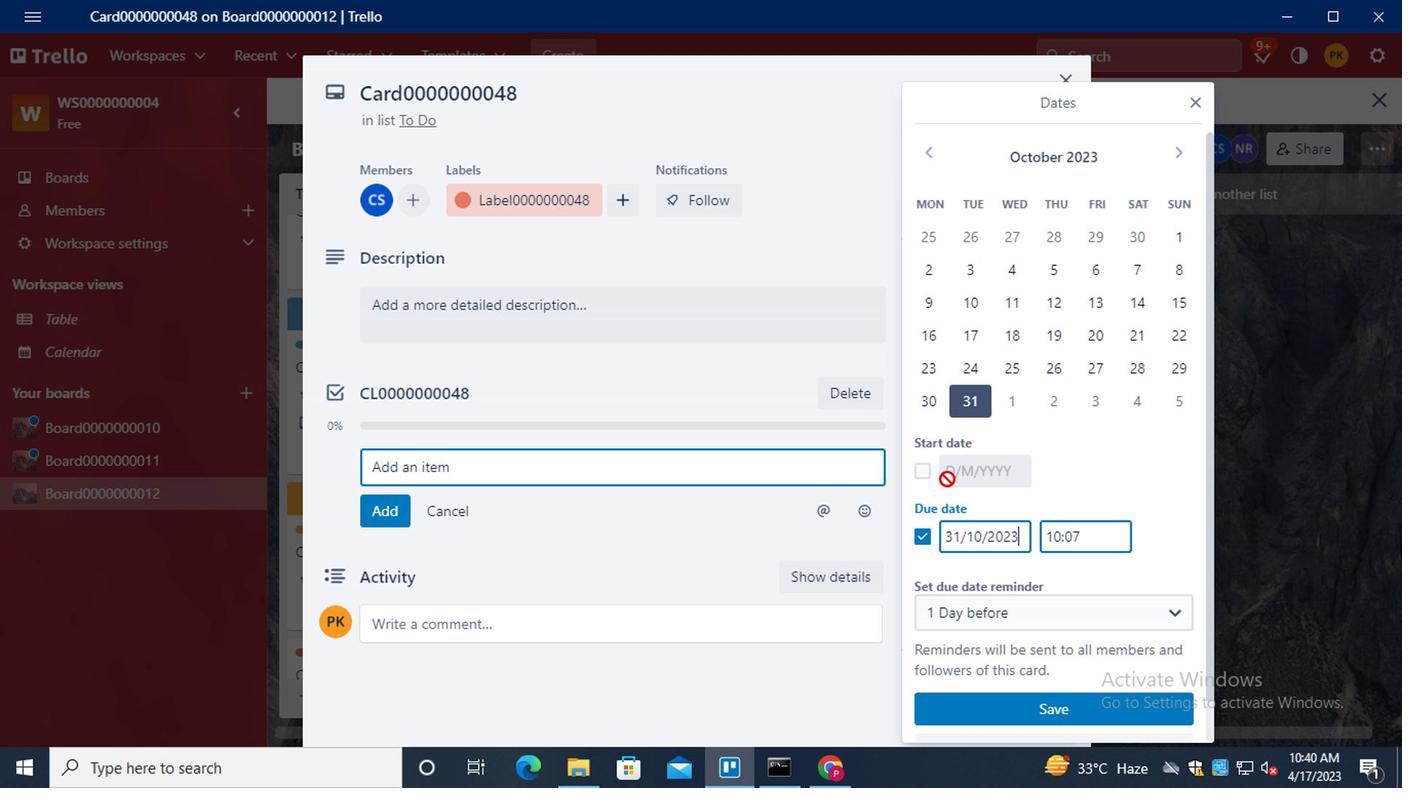 
Action: Mouse pressed left at (924, 482)
Screenshot: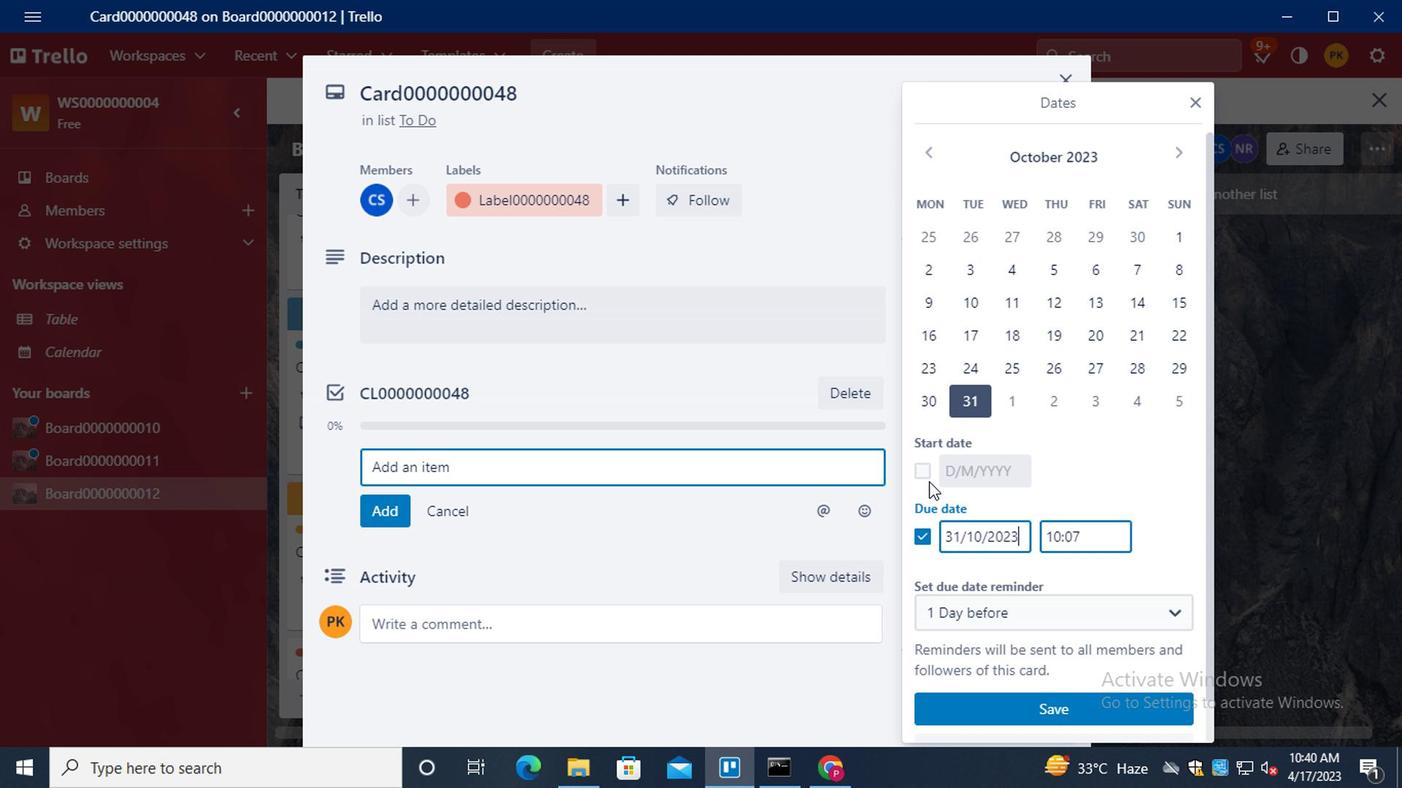 
Action: Mouse moved to (1176, 160)
Screenshot: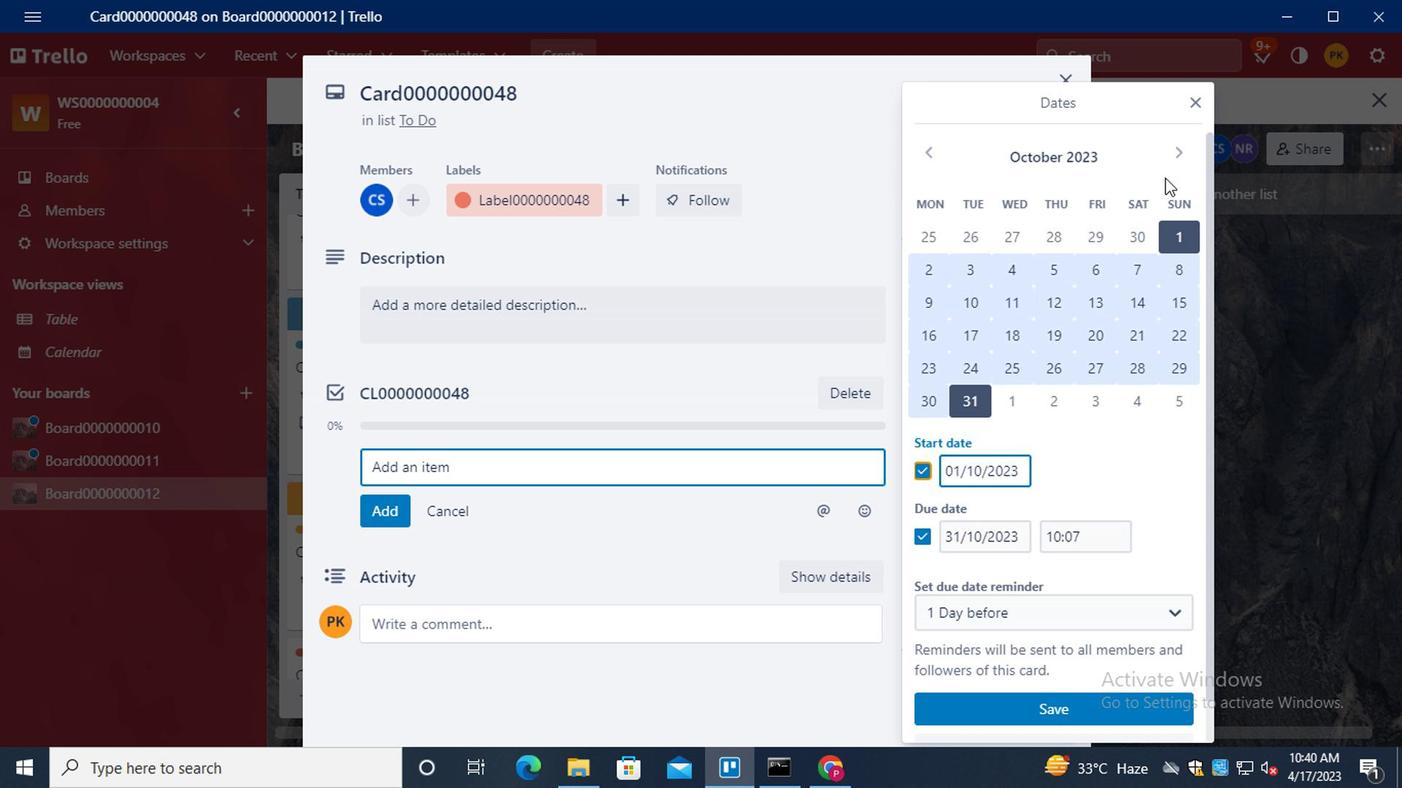 
Action: Mouse pressed left at (1176, 160)
Screenshot: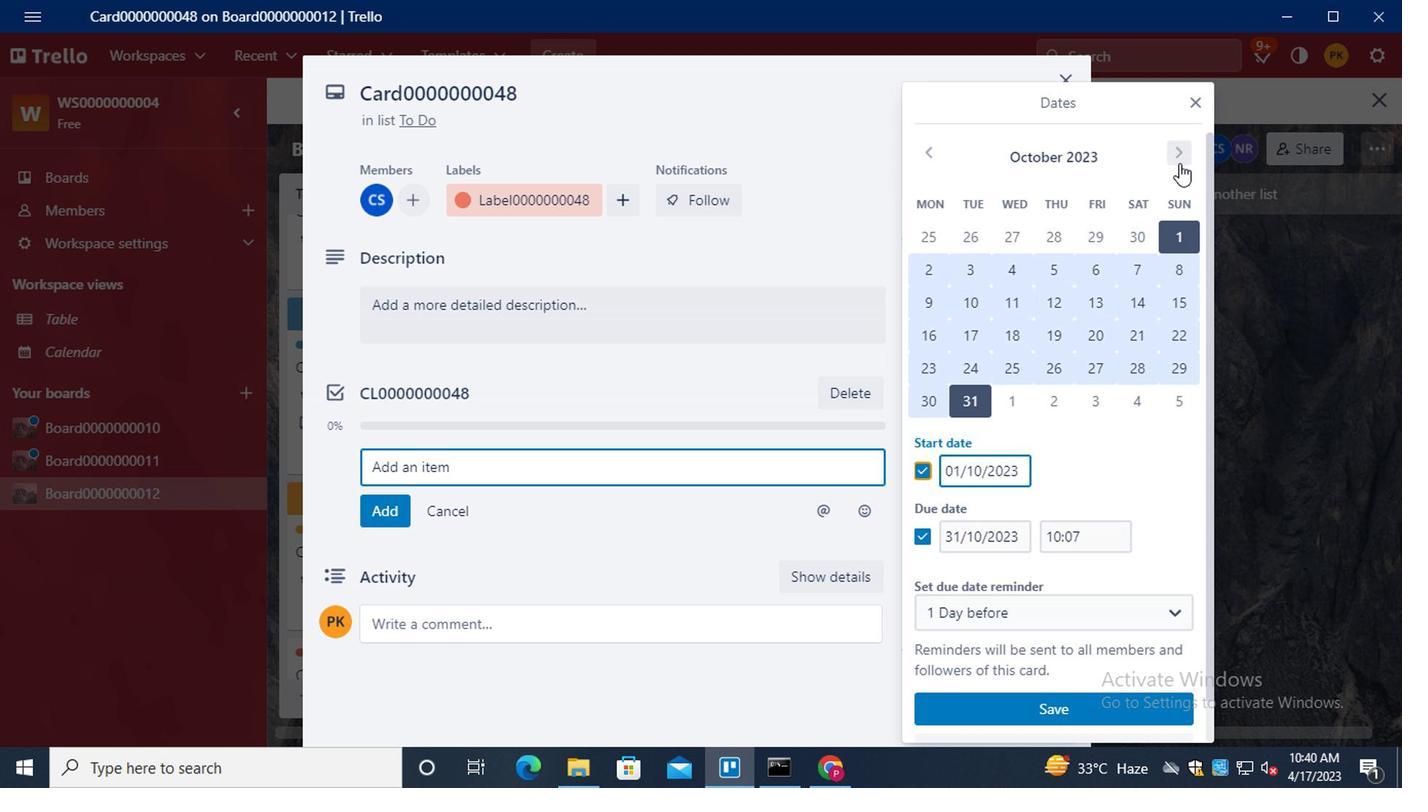 
Action: Mouse moved to (1007, 240)
Screenshot: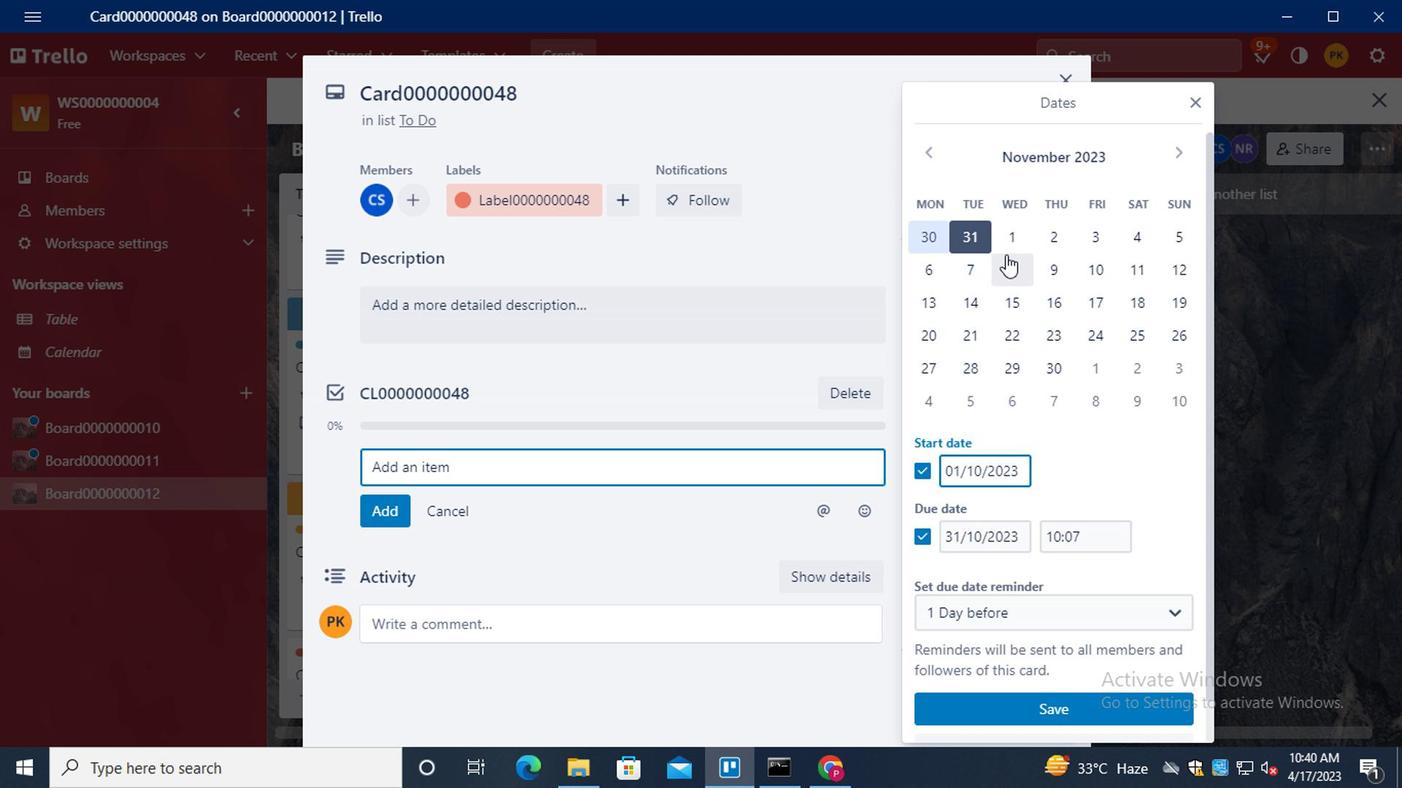 
Action: Mouse pressed left at (1007, 240)
Screenshot: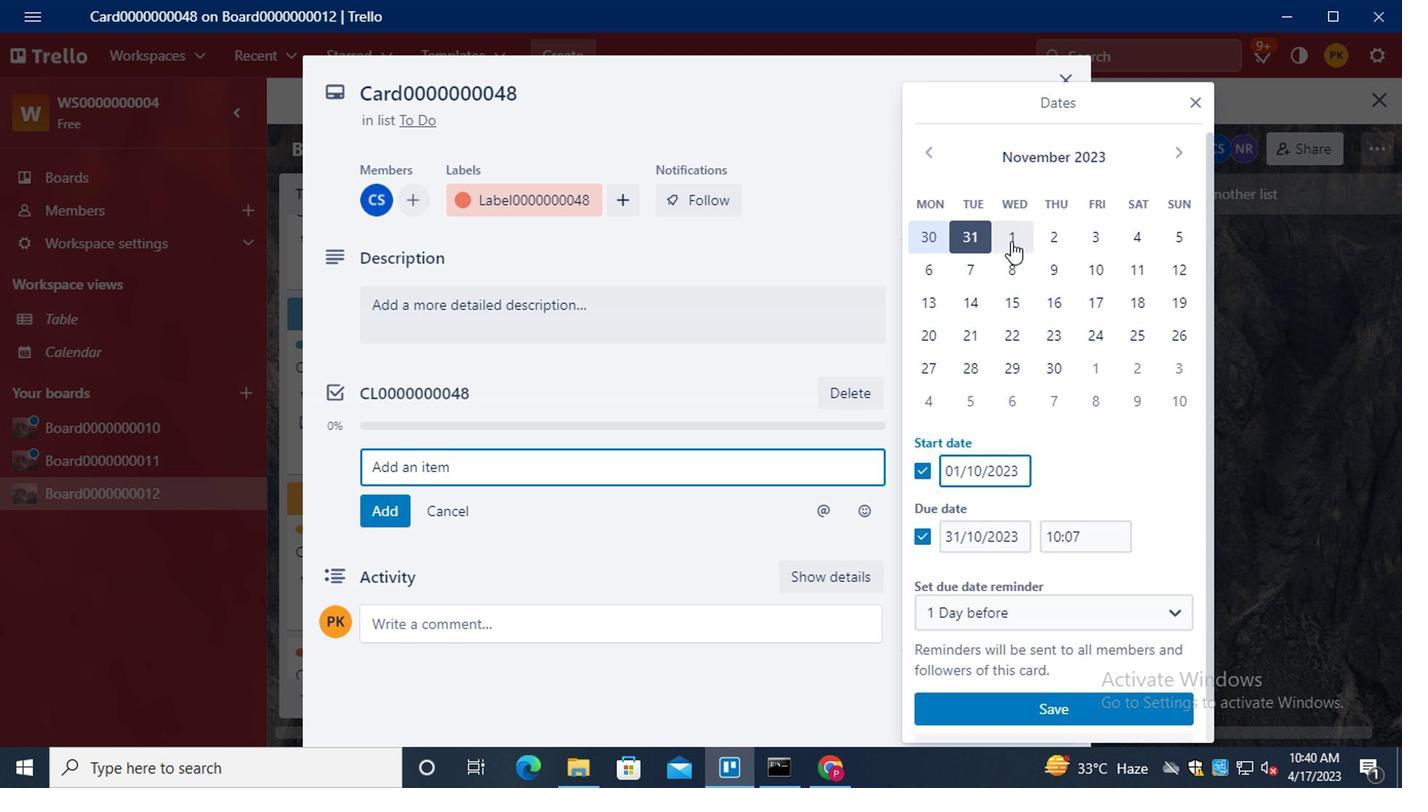 
Action: Mouse moved to (1038, 374)
Screenshot: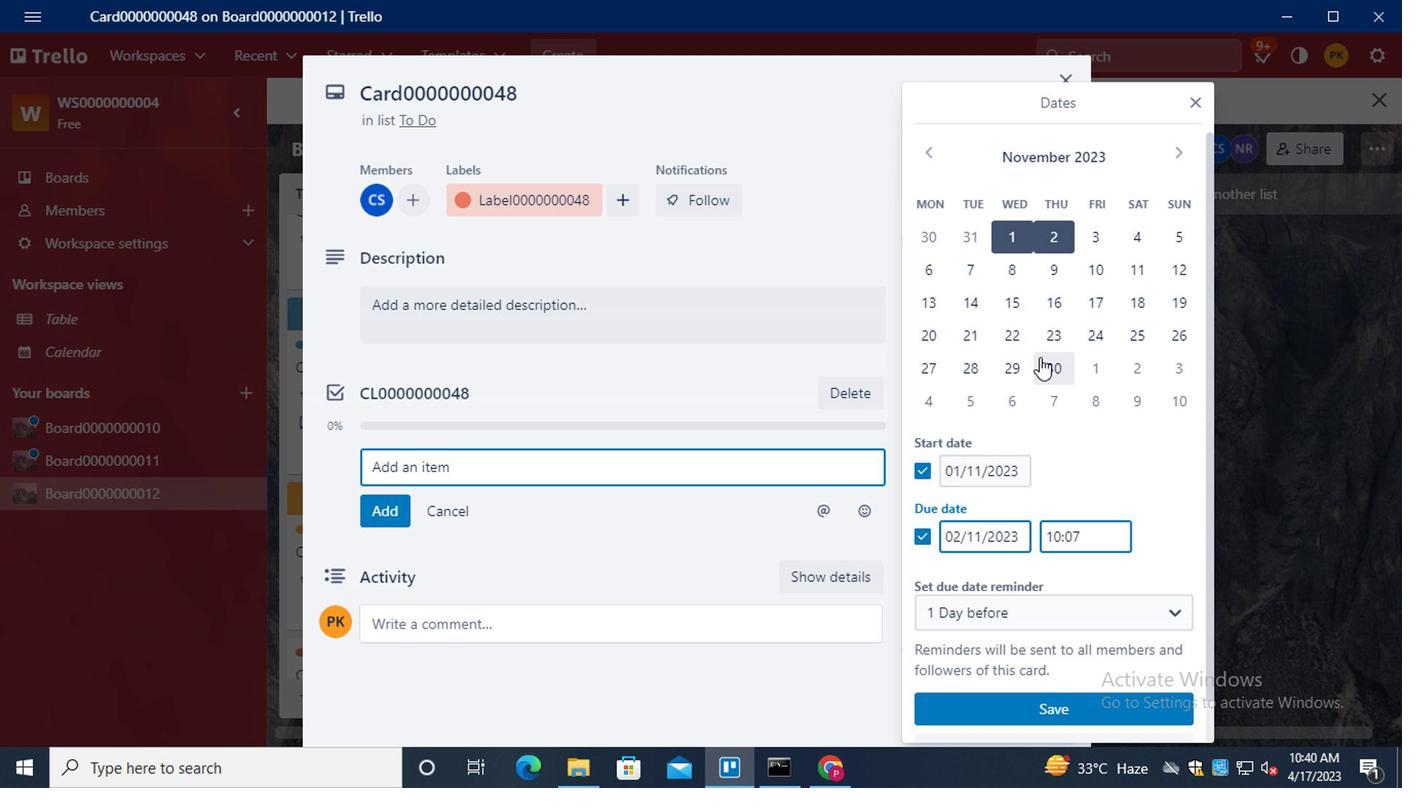 
Action: Mouse pressed left at (1038, 374)
Screenshot: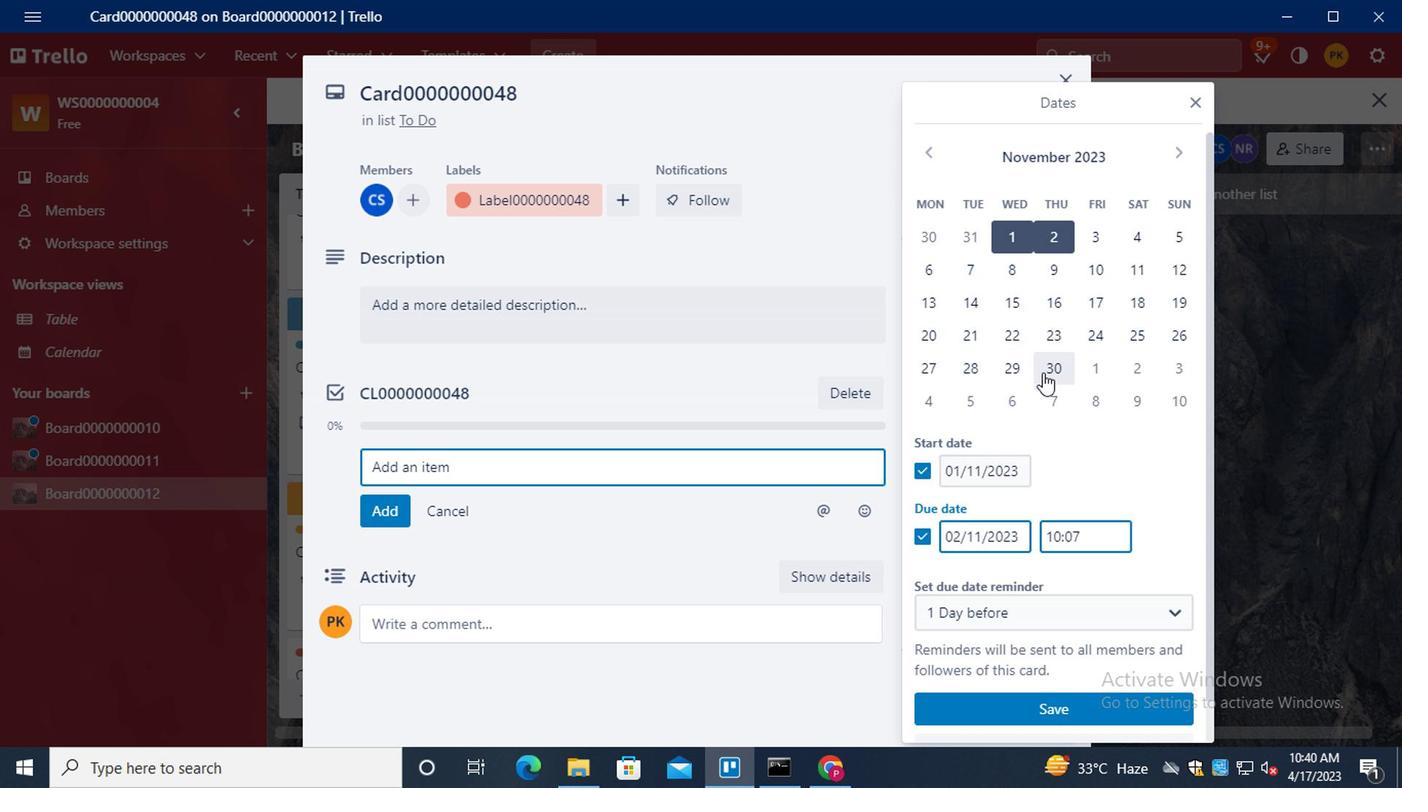
Action: Mouse moved to (1007, 713)
Screenshot: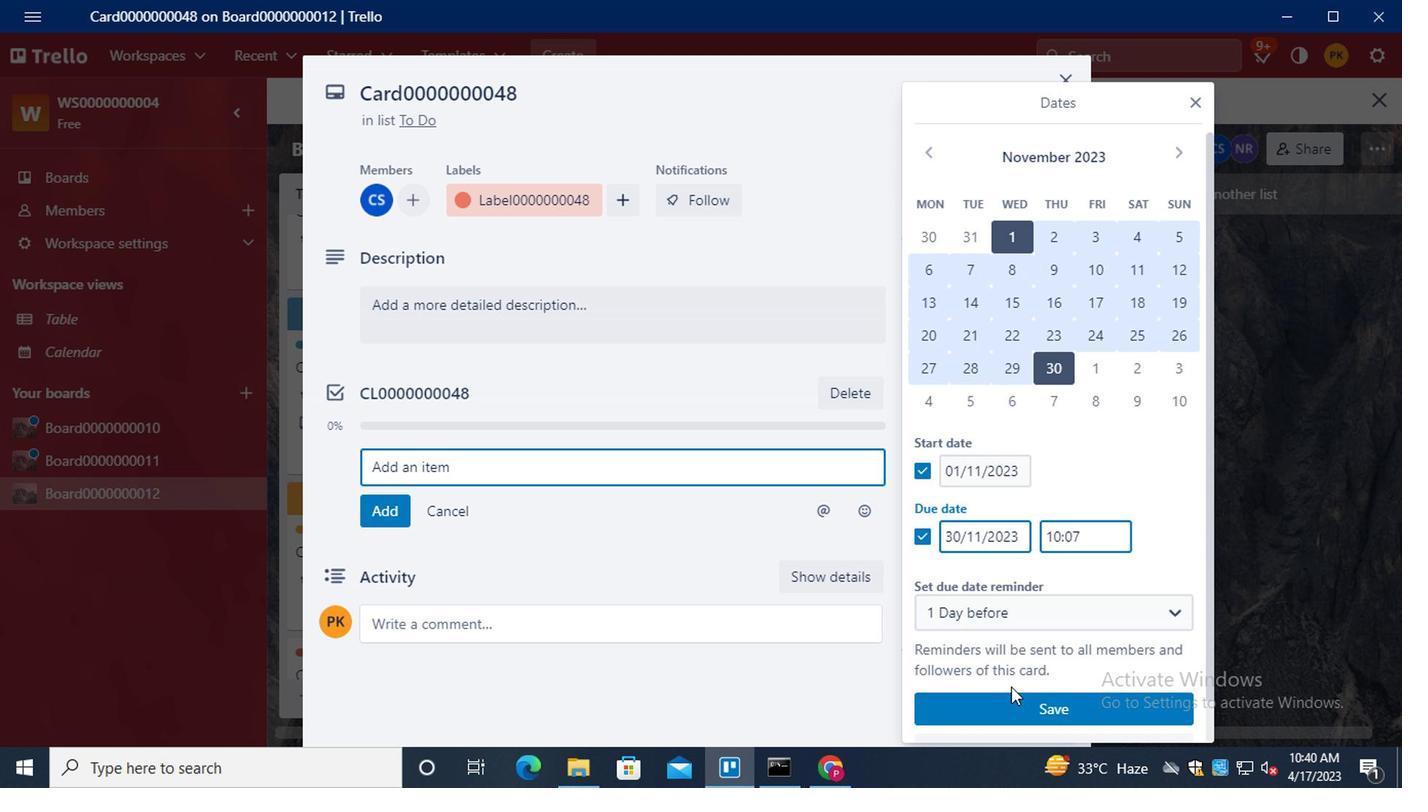 
Action: Mouse pressed left at (1007, 713)
Screenshot: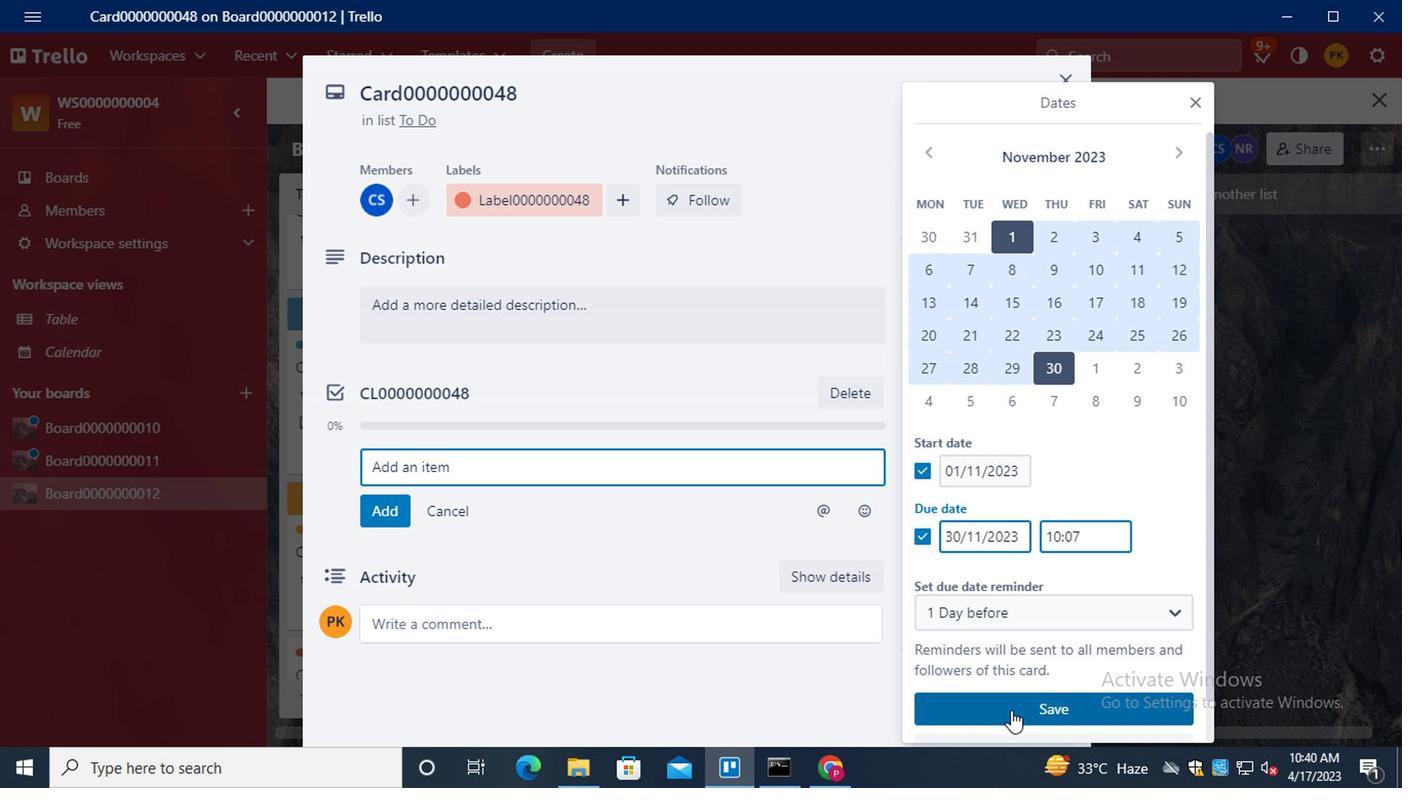 
Action: Mouse moved to (710, 465)
Screenshot: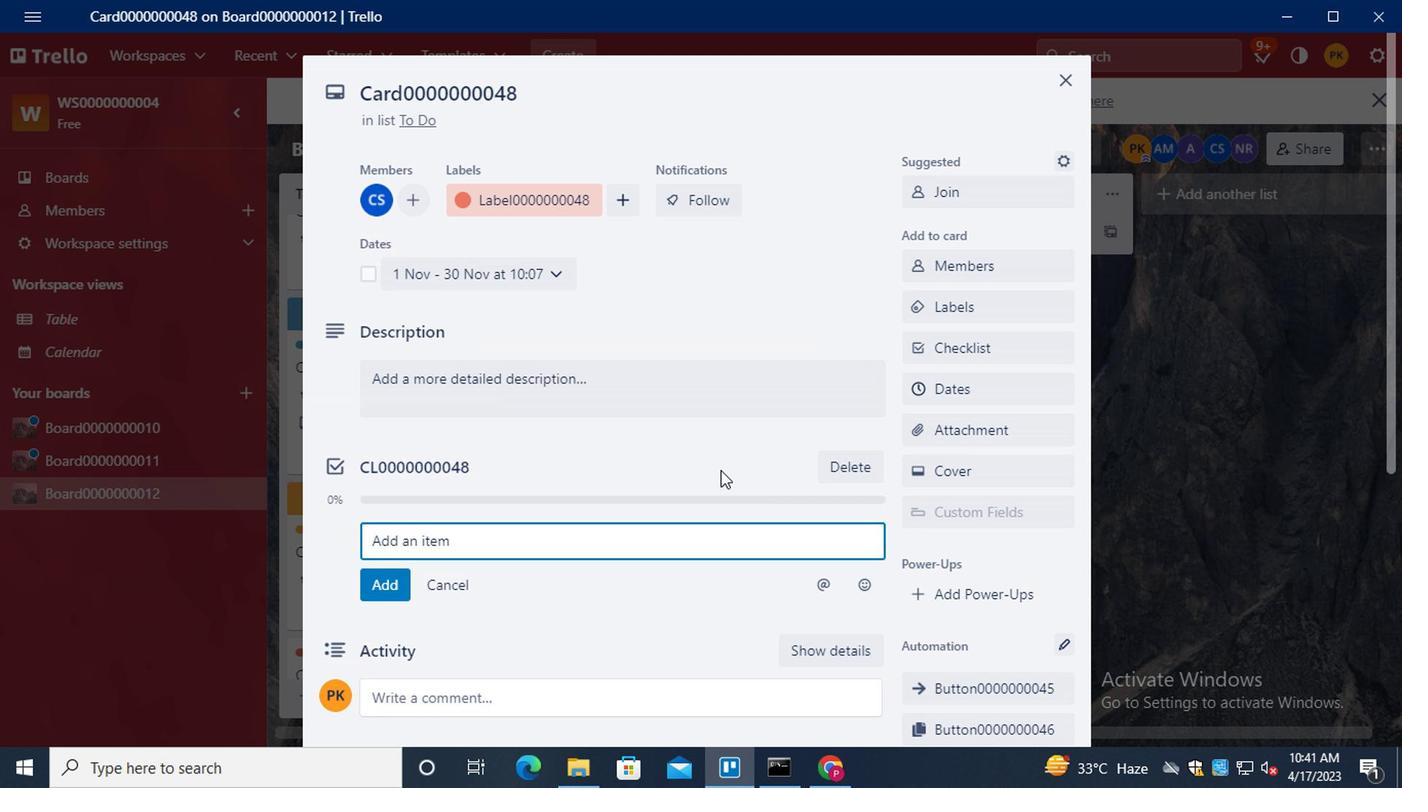
Action: Mouse scrolled (710, 466) with delta (0, 0)
Screenshot: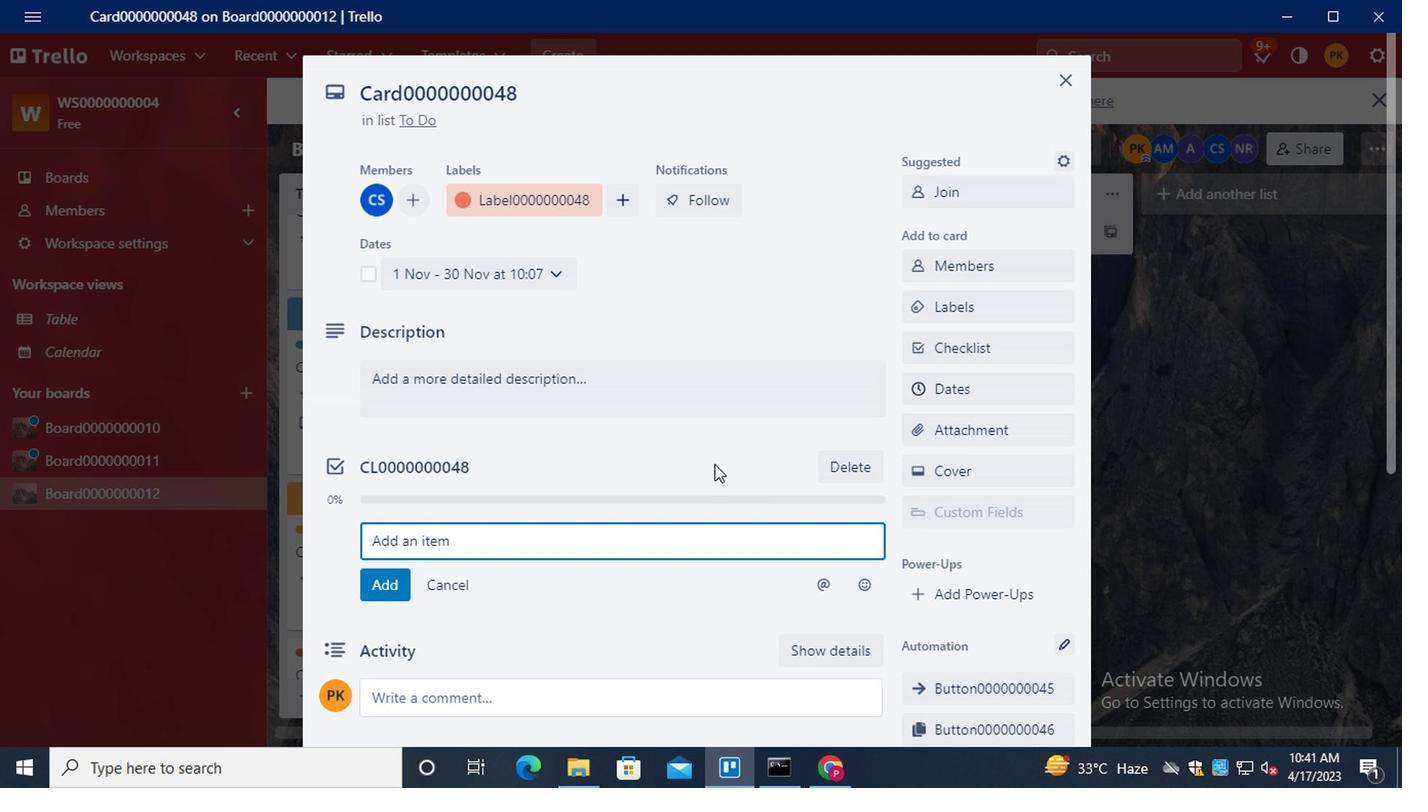 
Action: Mouse scrolled (710, 466) with delta (0, 0)
Screenshot: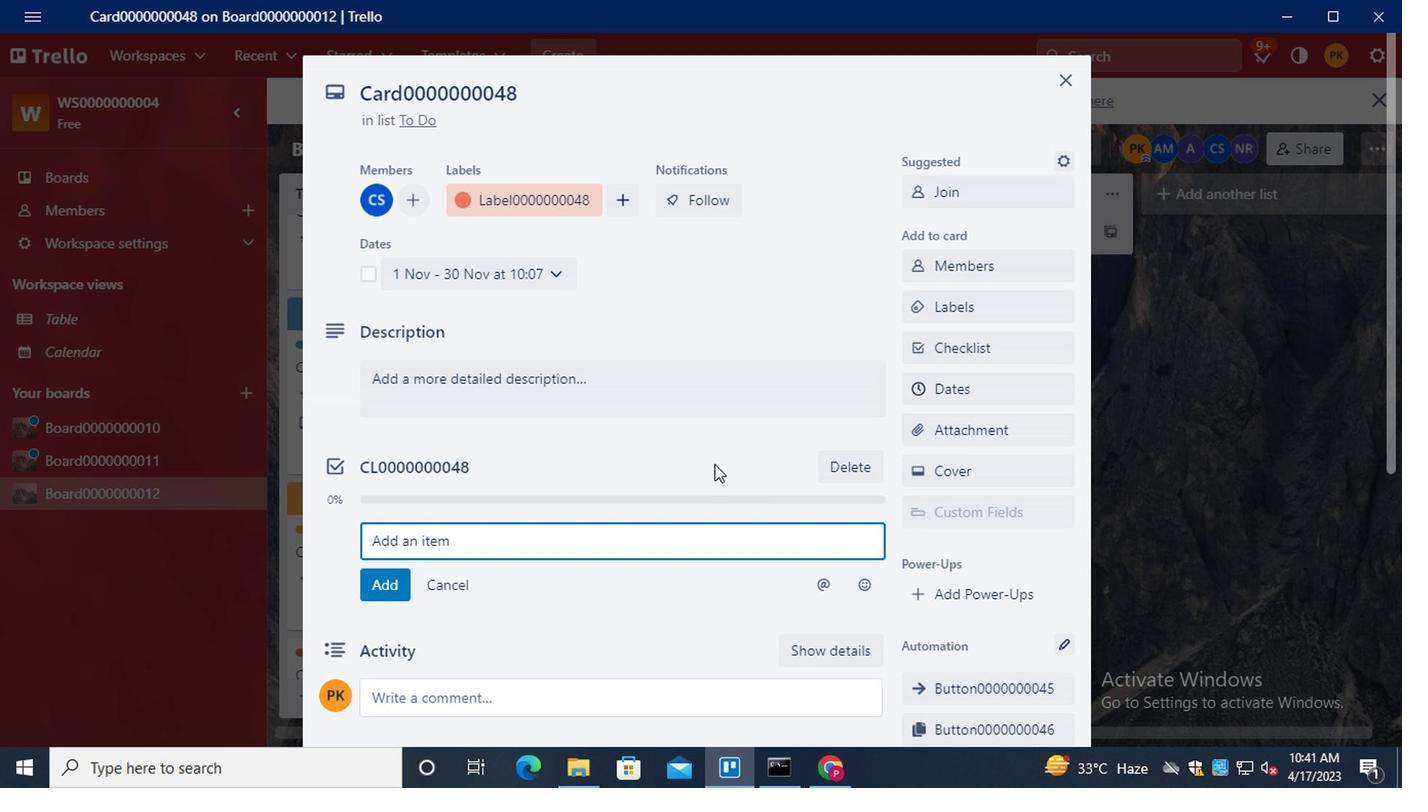 
Action: Mouse scrolled (710, 466) with delta (0, 0)
Screenshot: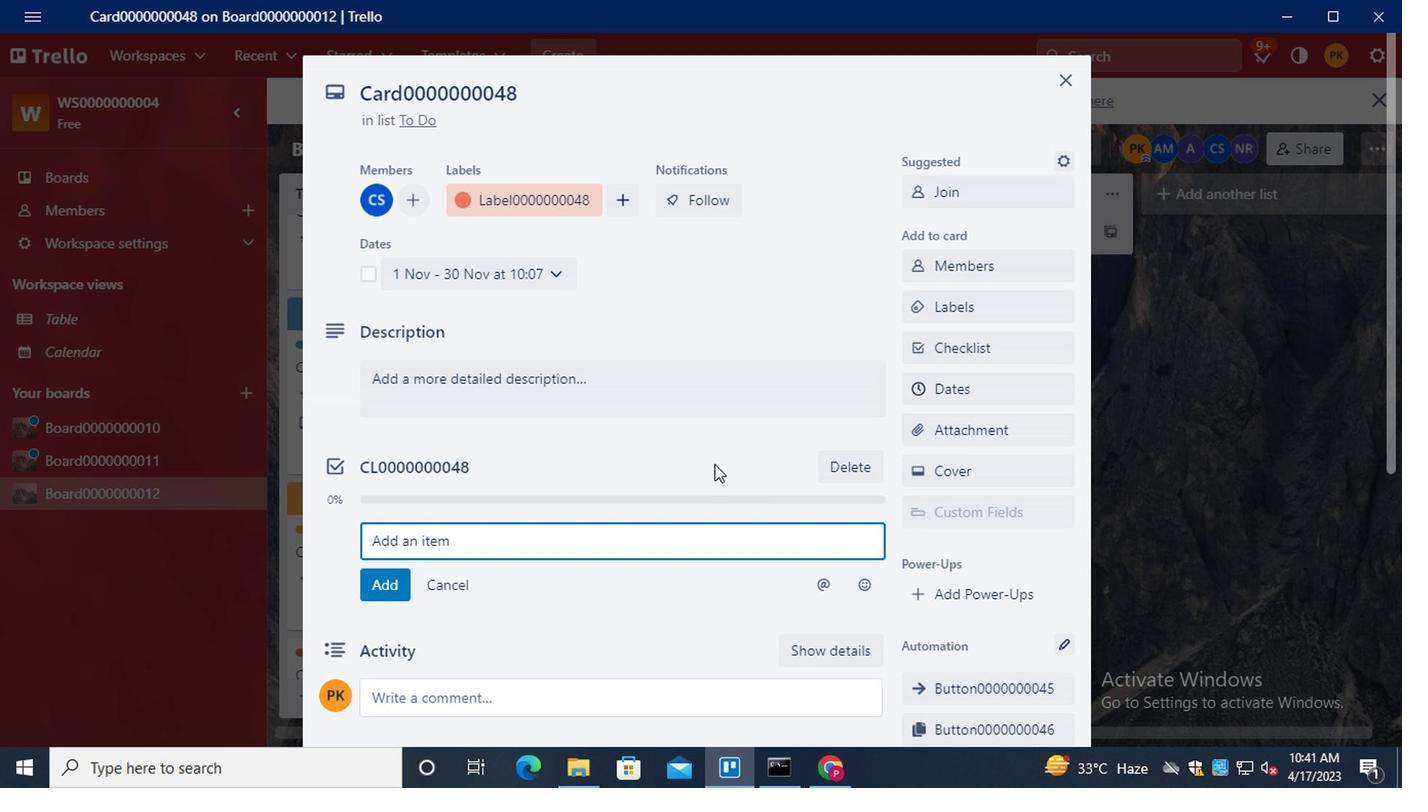 
